 Task: Add a timeline in the project ToughWorks for the epic 'Microservices architecture implementation' from 2024/06/26 to 2025/07/25.
Action: Mouse moved to (192, 398)
Screenshot: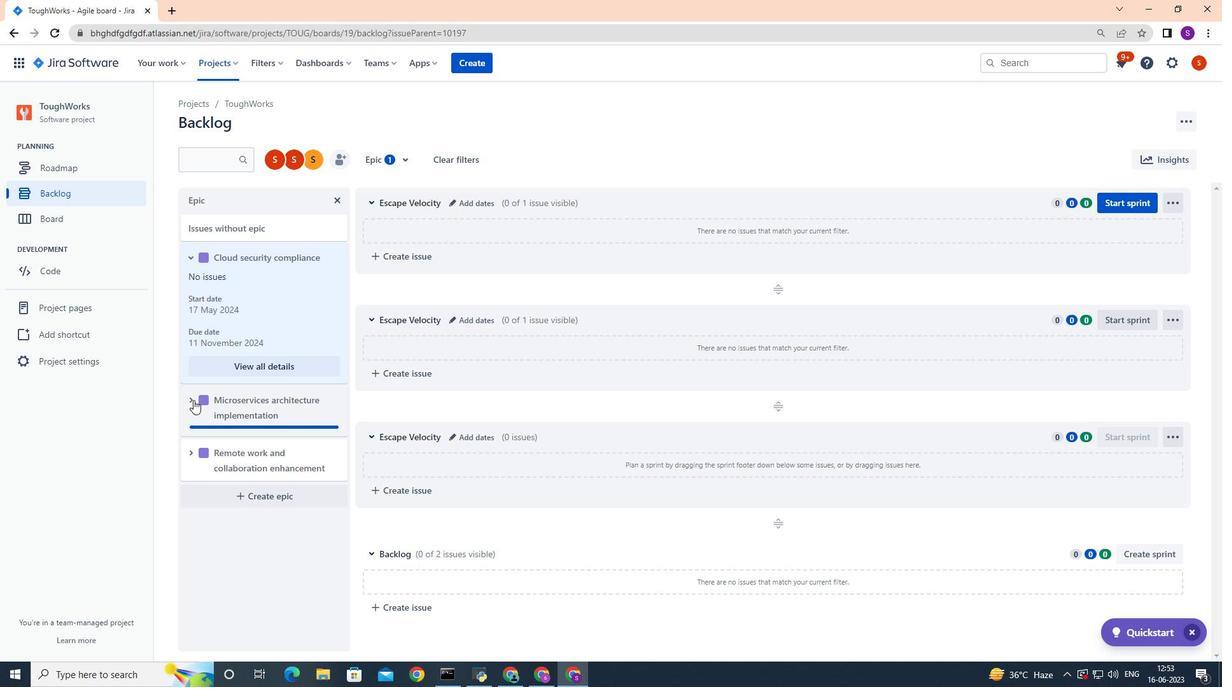
Action: Mouse pressed left at (192, 398)
Screenshot: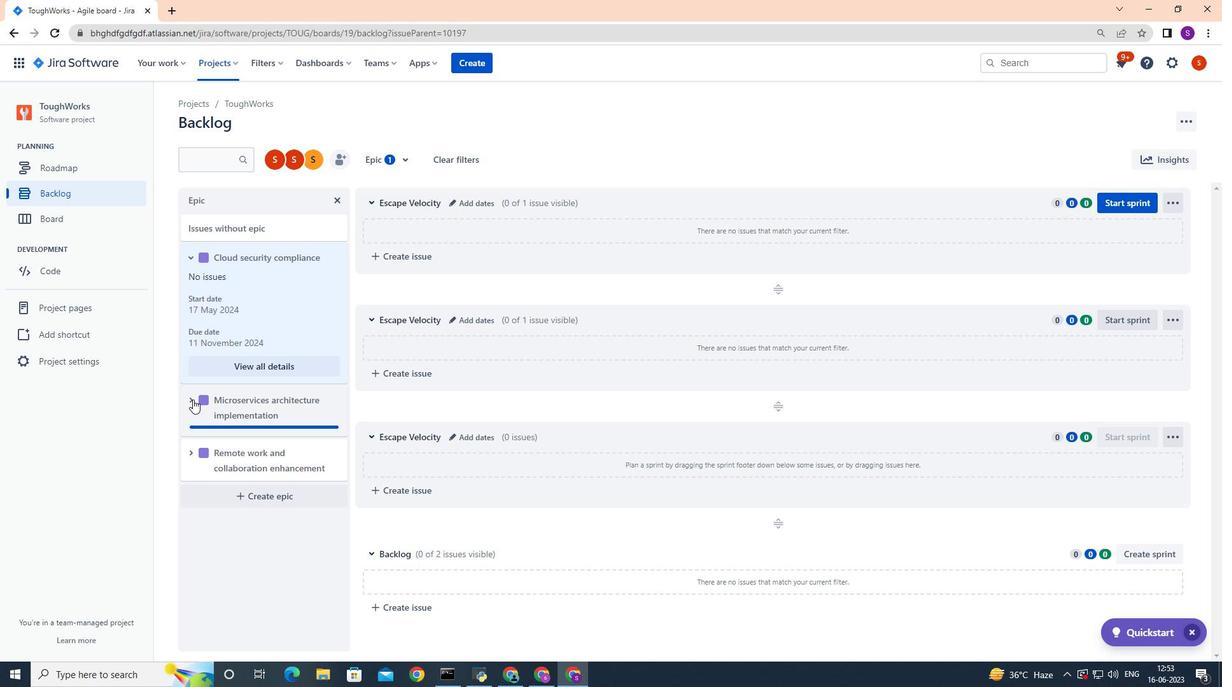 
Action: Mouse moved to (251, 511)
Screenshot: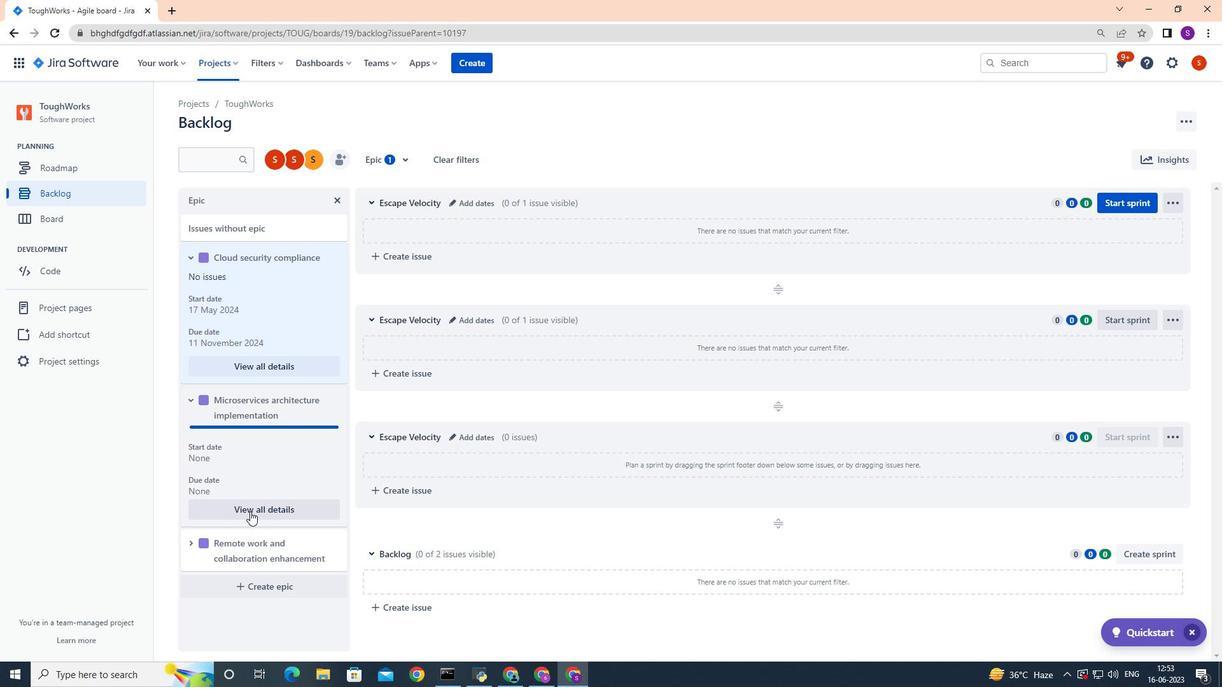
Action: Mouse pressed left at (251, 511)
Screenshot: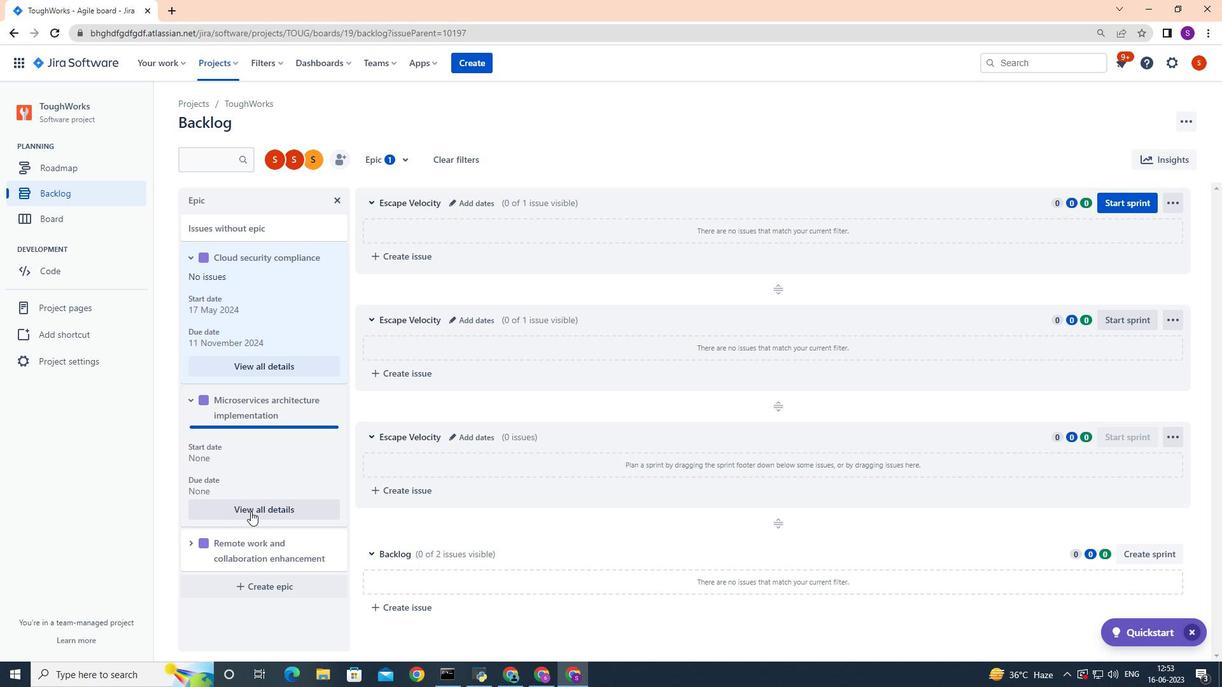 
Action: Mouse moved to (1194, 446)
Screenshot: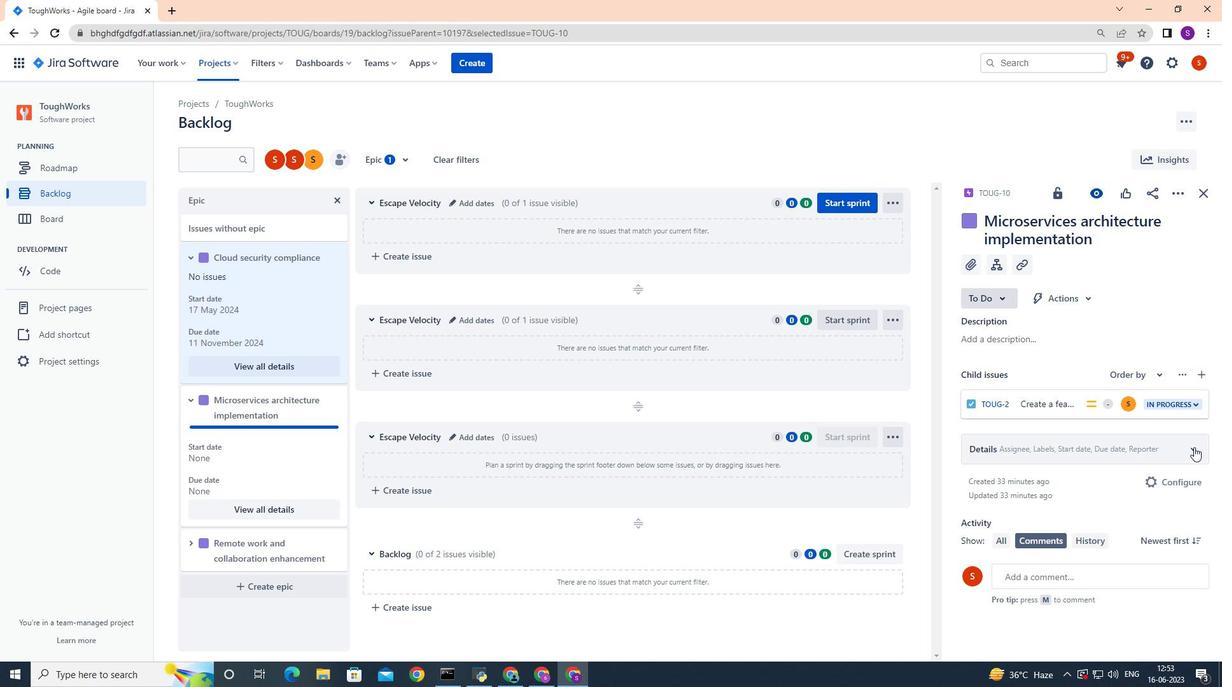 
Action: Mouse pressed left at (1194, 446)
Screenshot: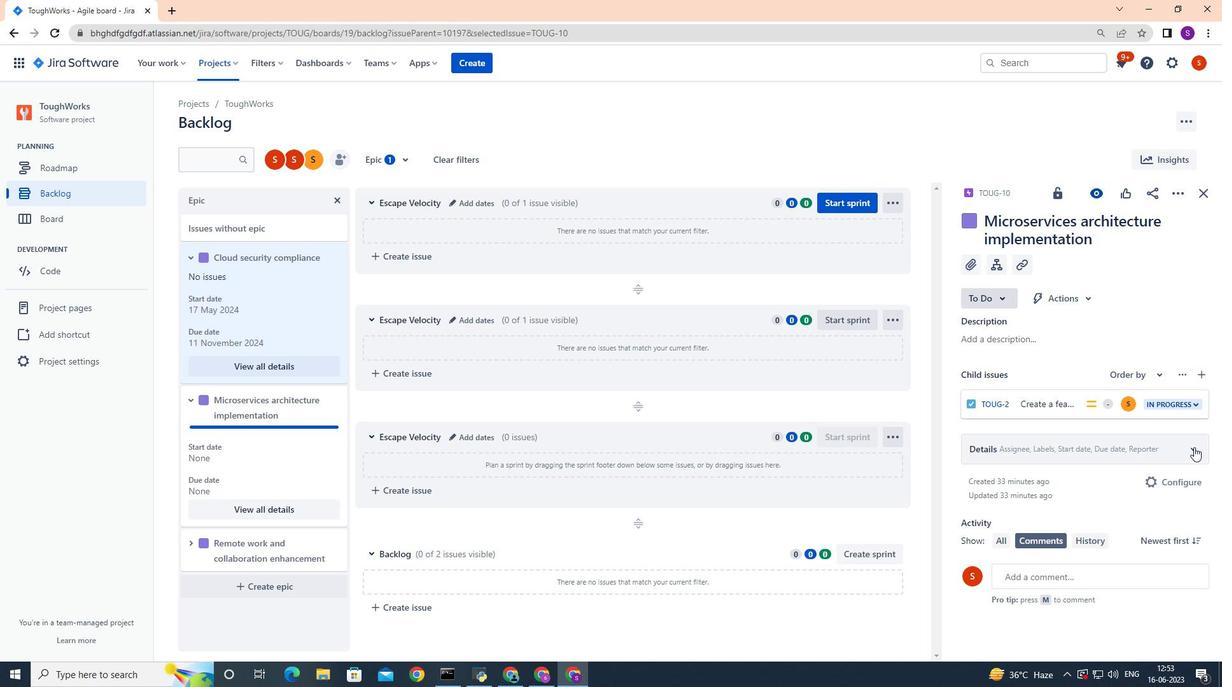 
Action: Mouse moved to (1074, 551)
Screenshot: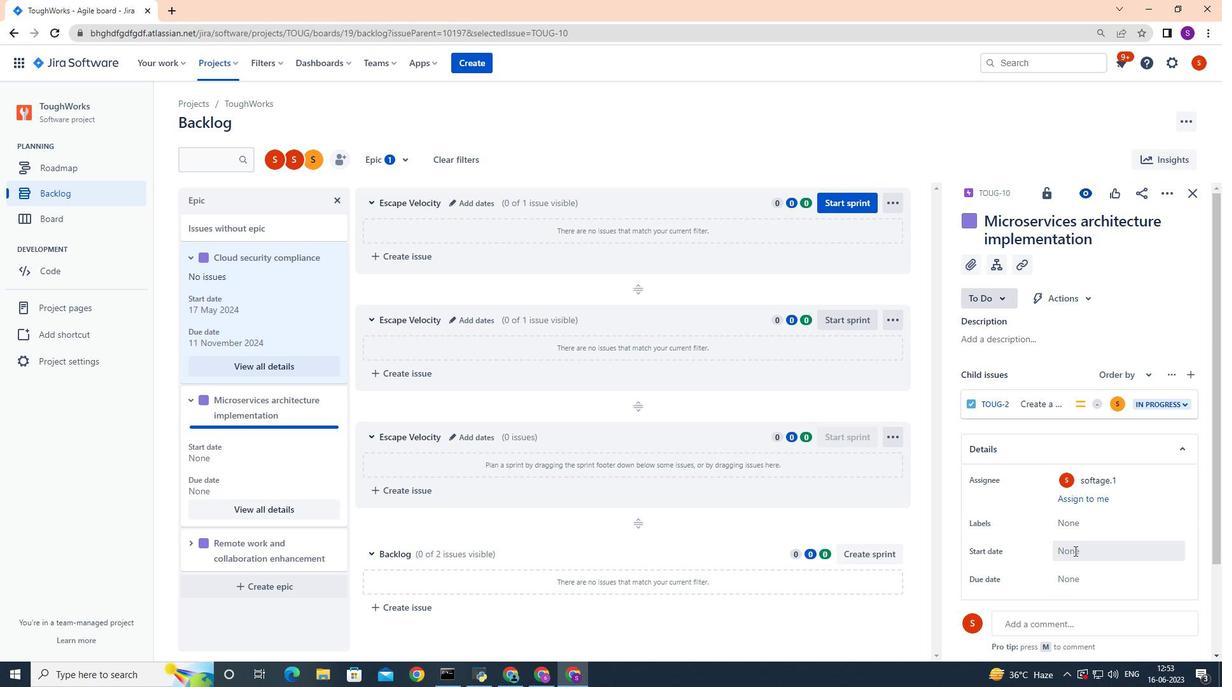 
Action: Mouse pressed left at (1074, 551)
Screenshot: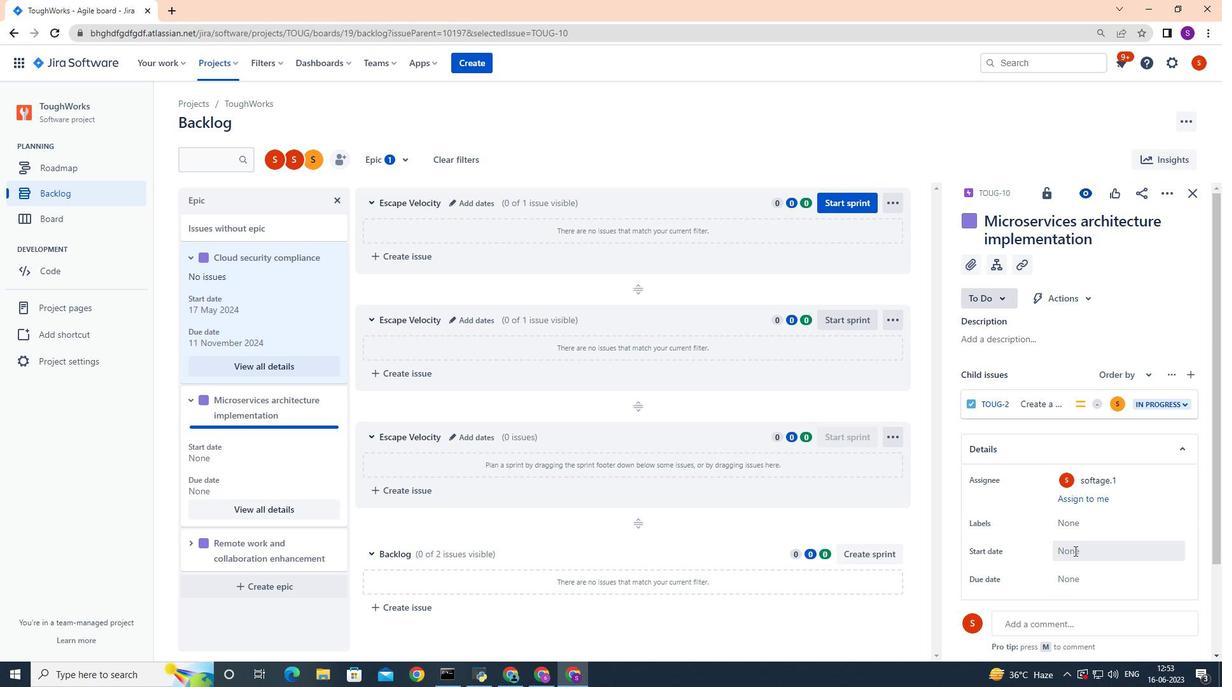 
Action: Mouse moved to (1195, 362)
Screenshot: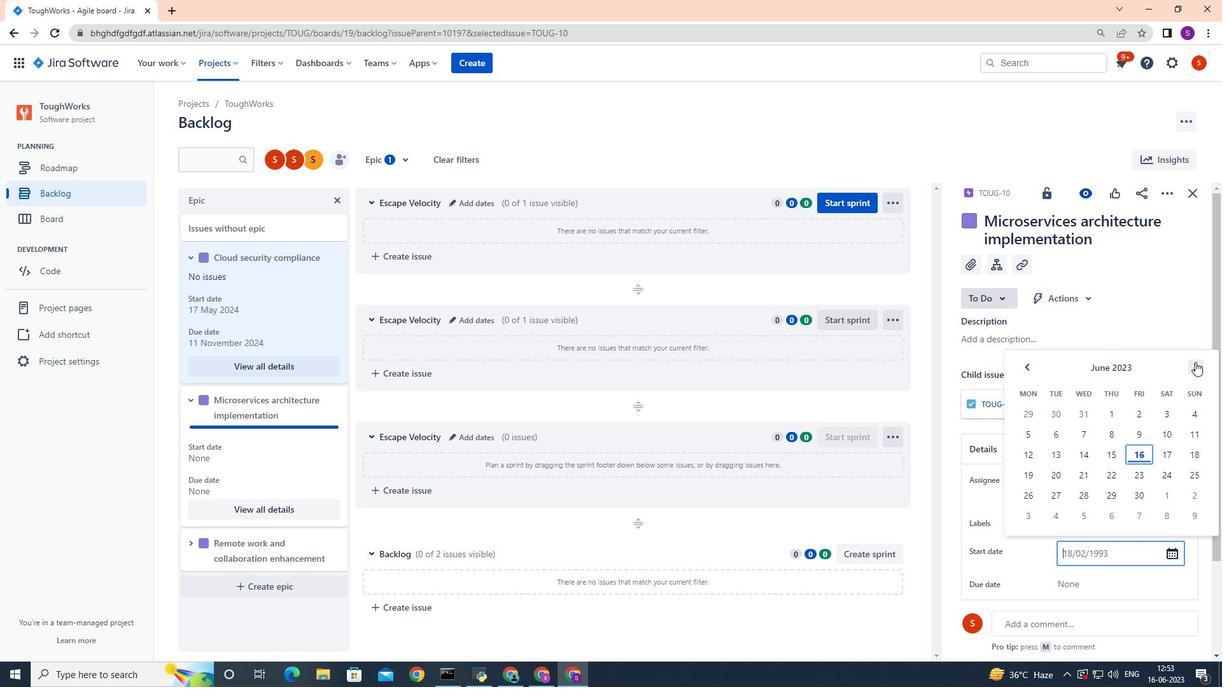 
Action: Mouse pressed left at (1195, 362)
Screenshot: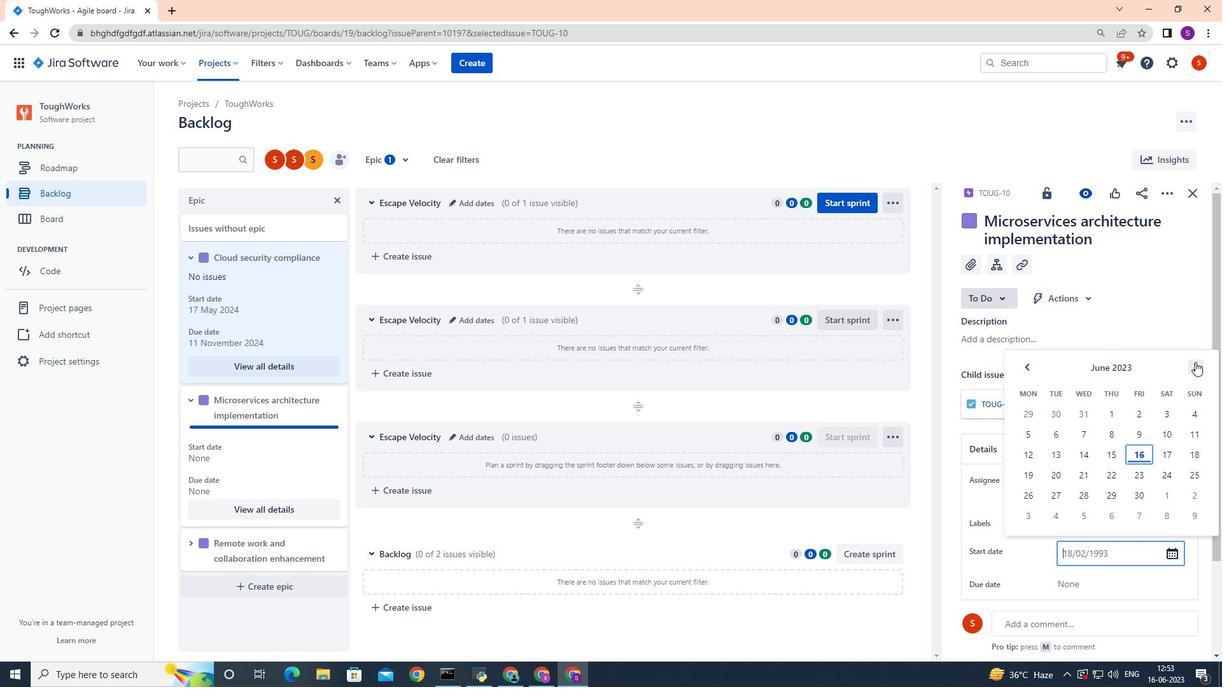 
Action: Mouse pressed left at (1195, 362)
Screenshot: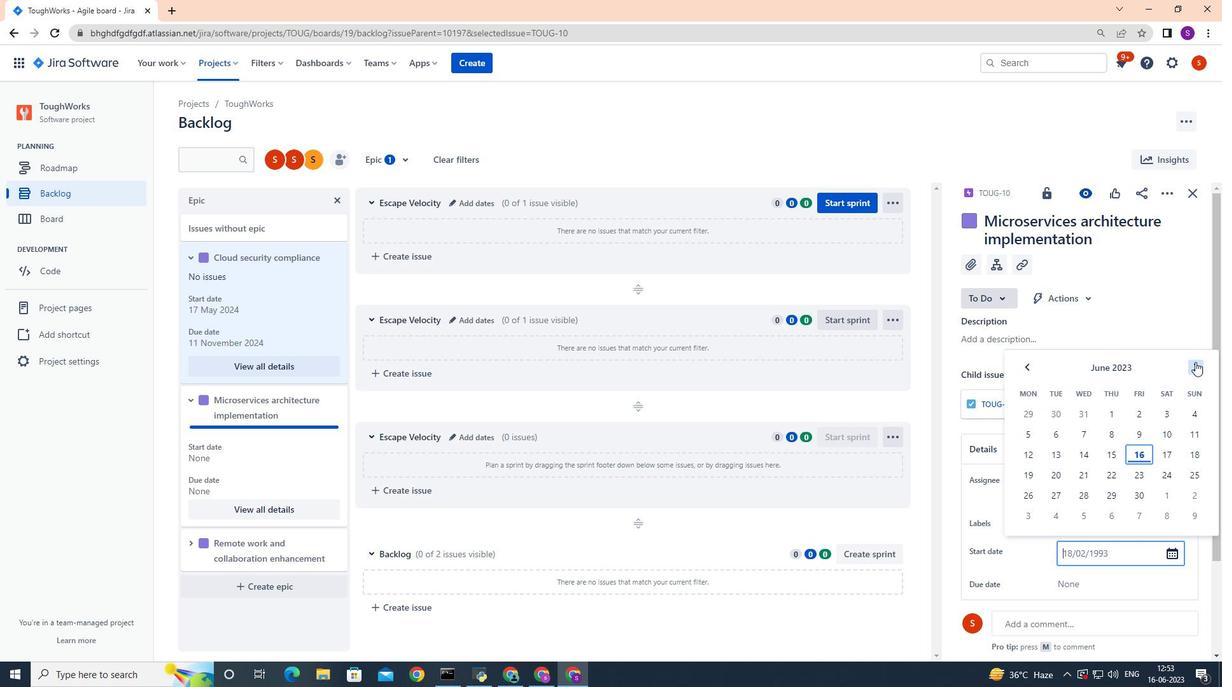 
Action: Mouse pressed left at (1195, 362)
Screenshot: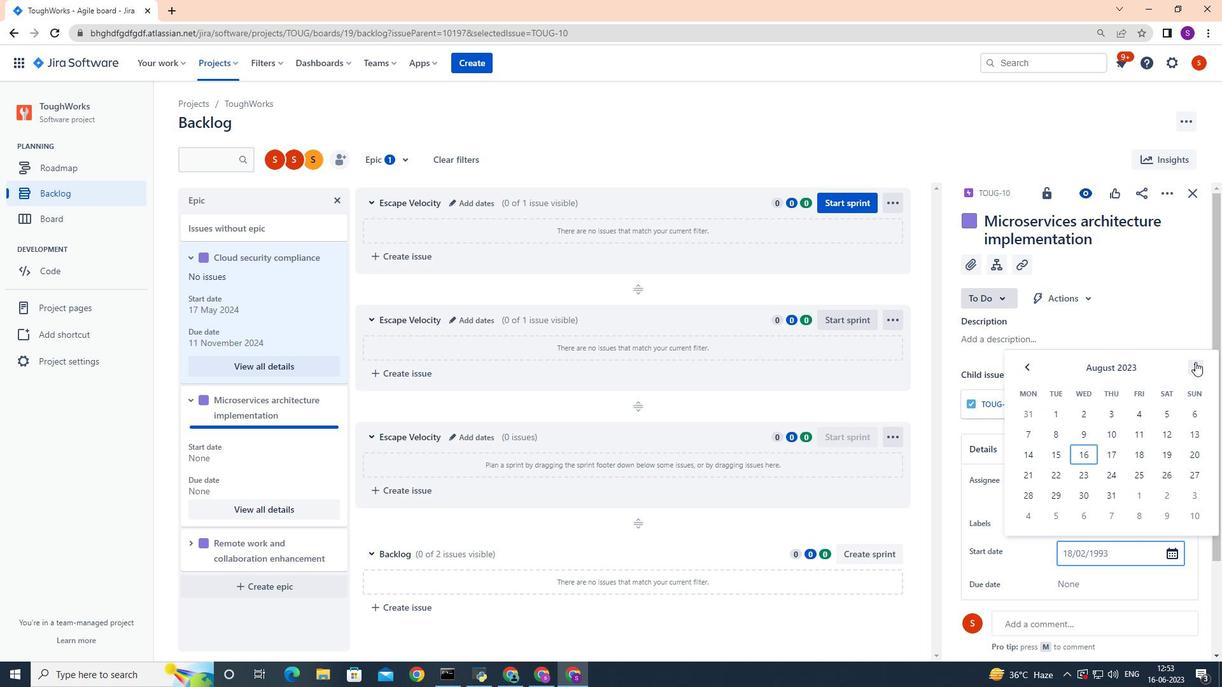 
Action: Mouse moved to (1195, 362)
Screenshot: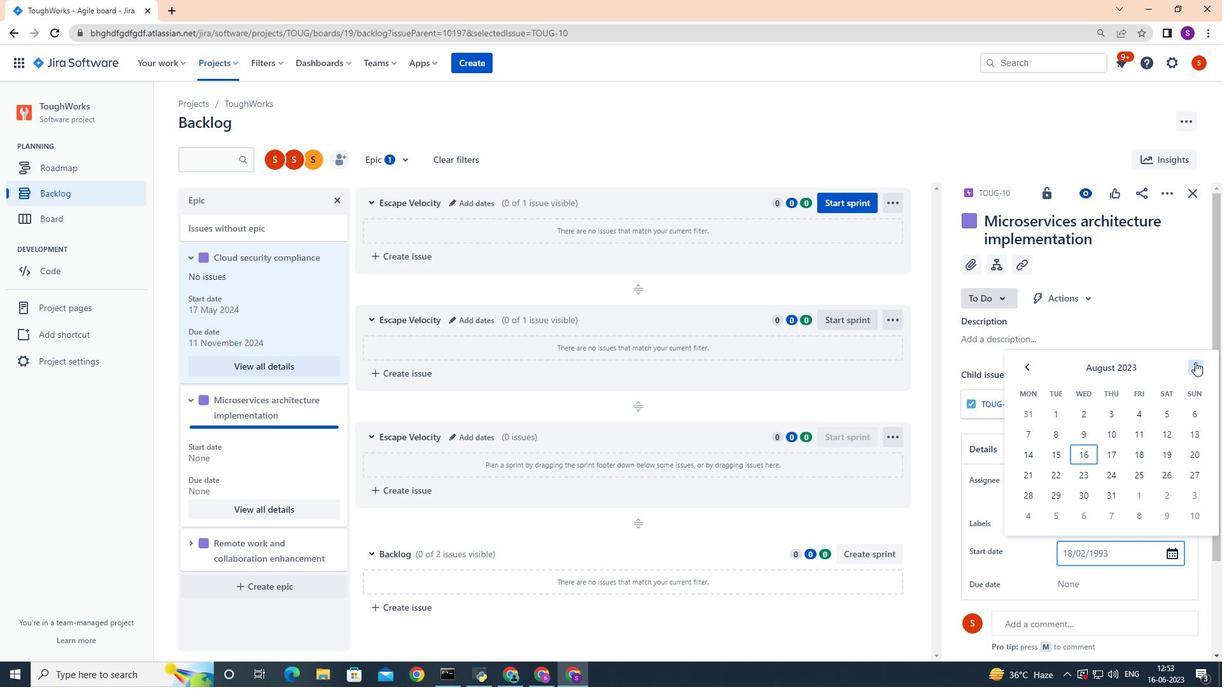 
Action: Mouse pressed left at (1195, 362)
Screenshot: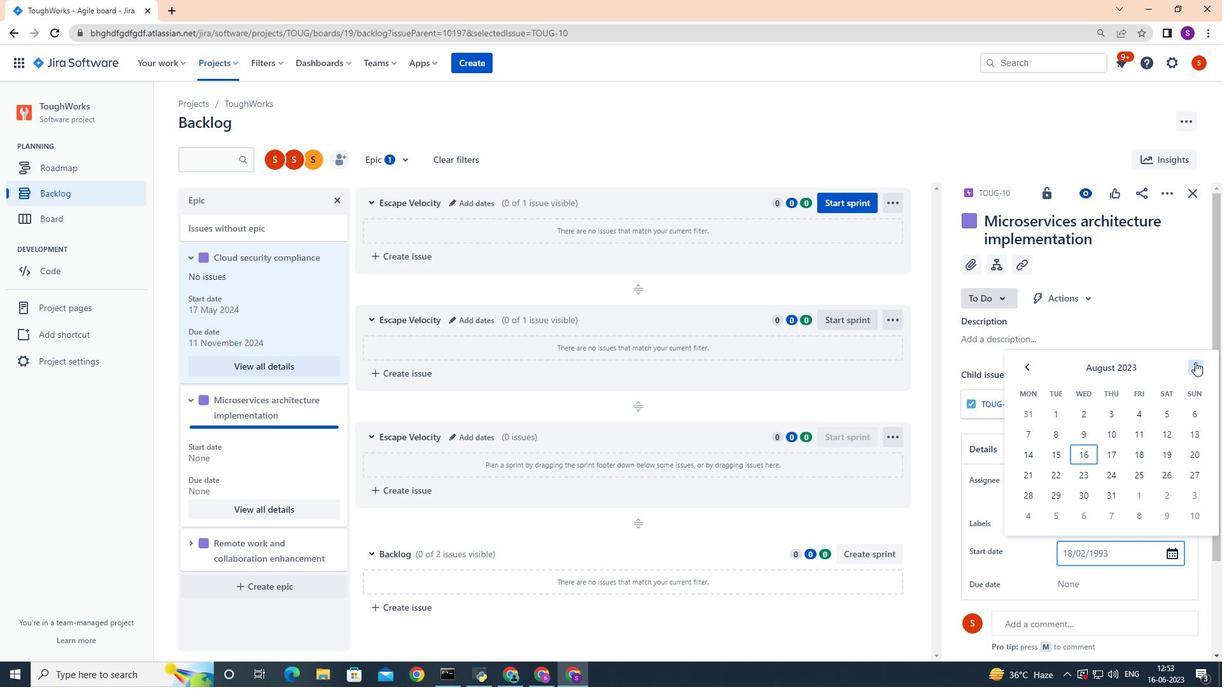 
Action: Mouse moved to (1194, 362)
Screenshot: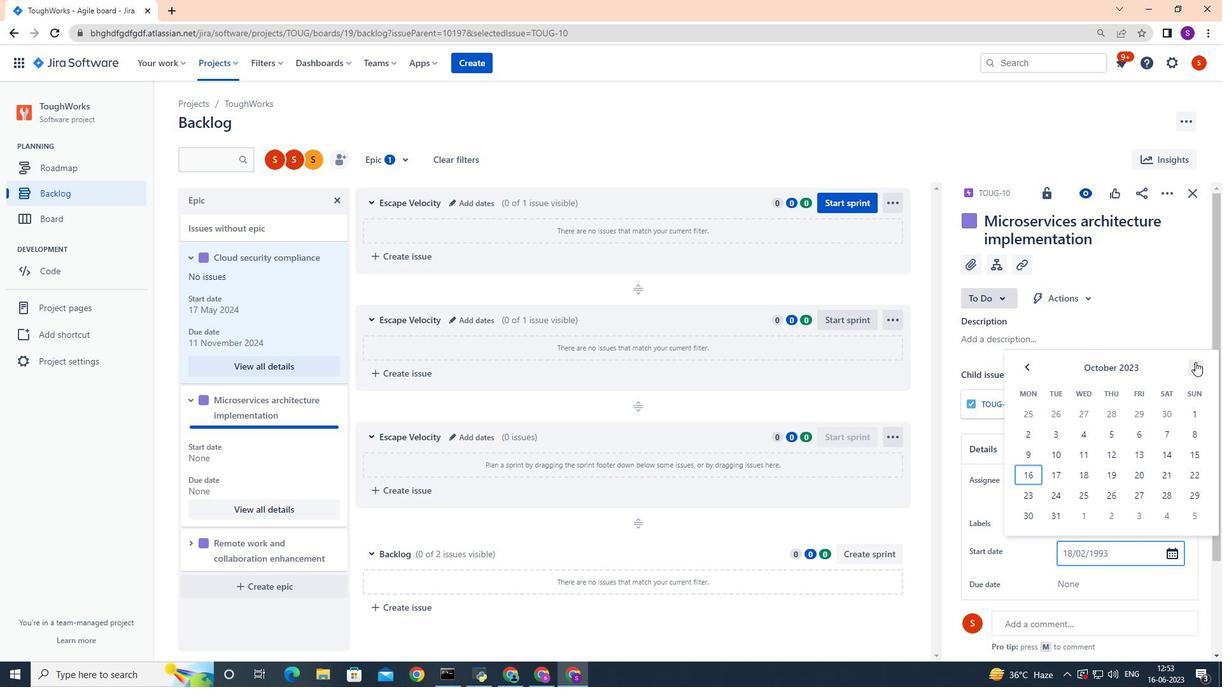 
Action: Mouse pressed left at (1194, 362)
Screenshot: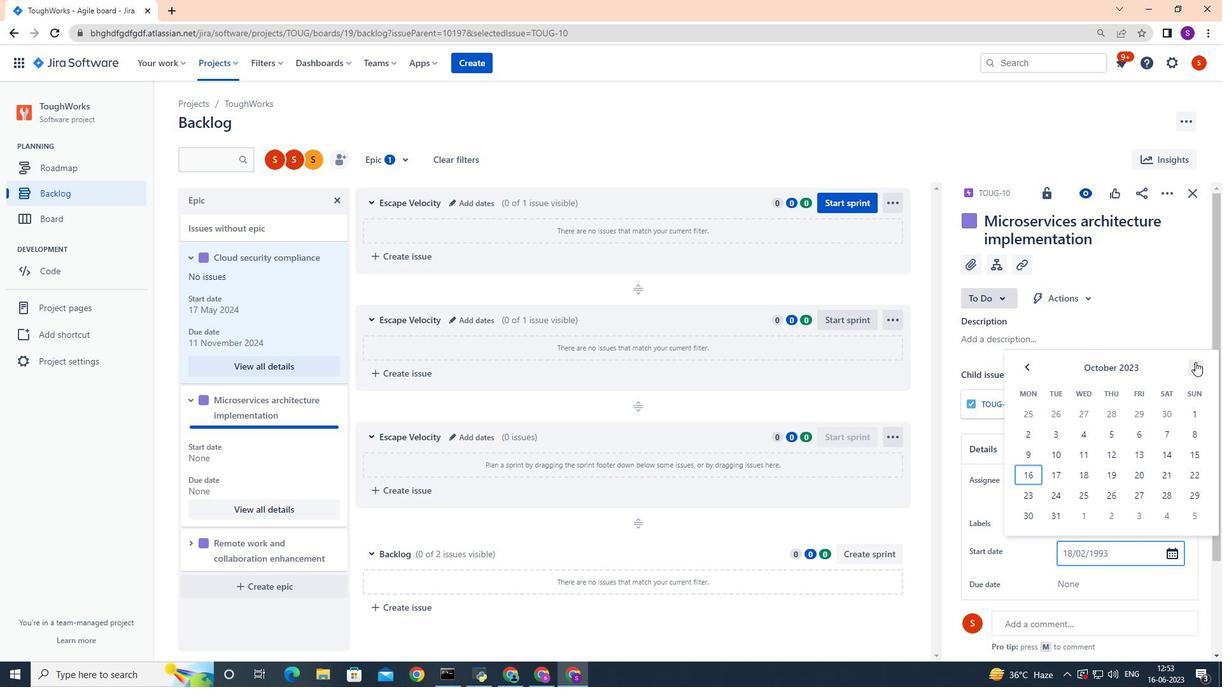 
Action: Mouse pressed left at (1194, 362)
Screenshot: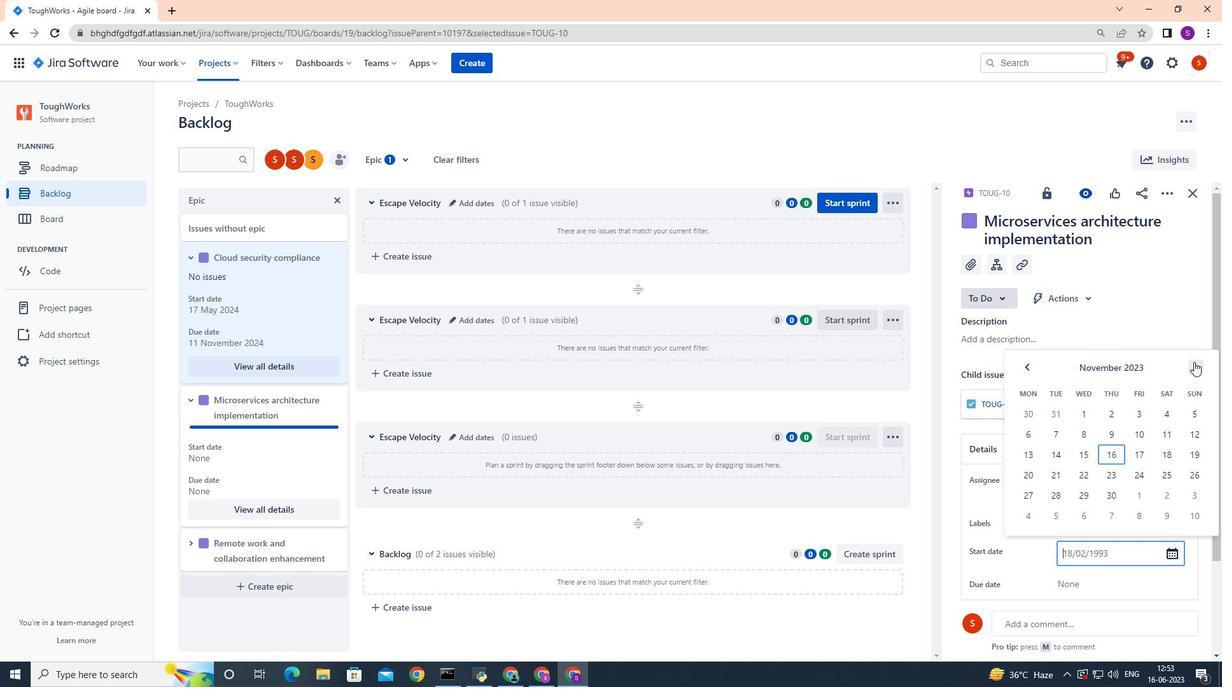 
Action: Mouse pressed left at (1194, 362)
Screenshot: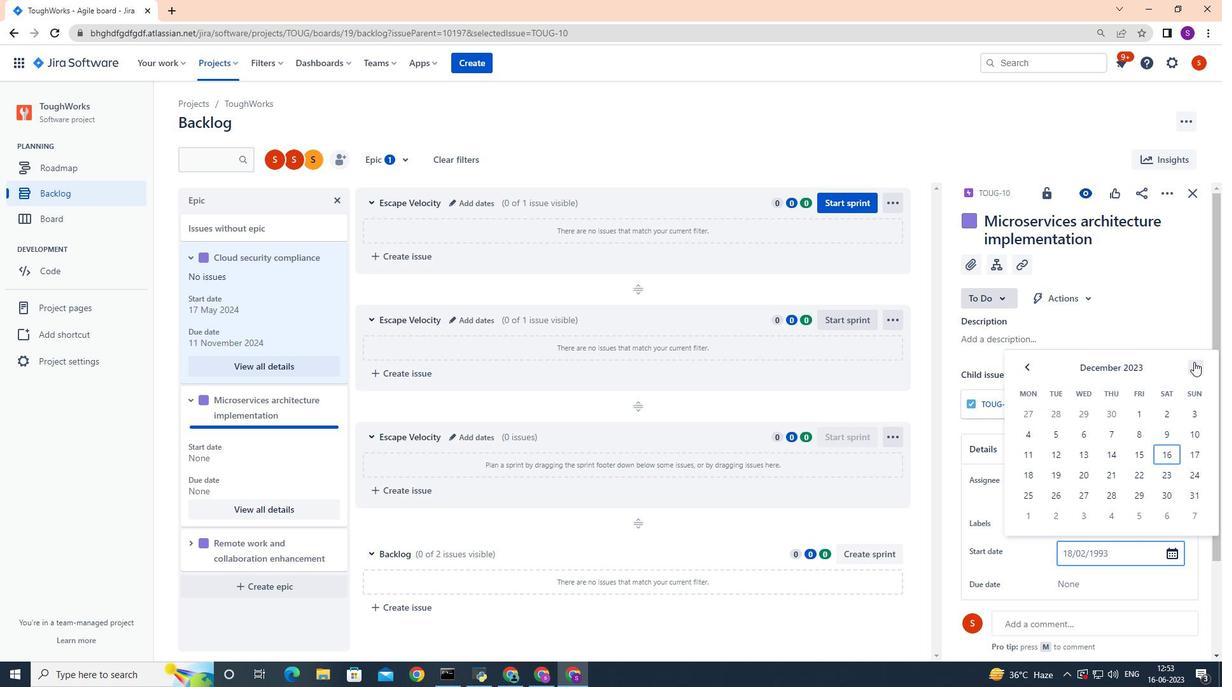 
Action: Mouse moved to (1194, 362)
Screenshot: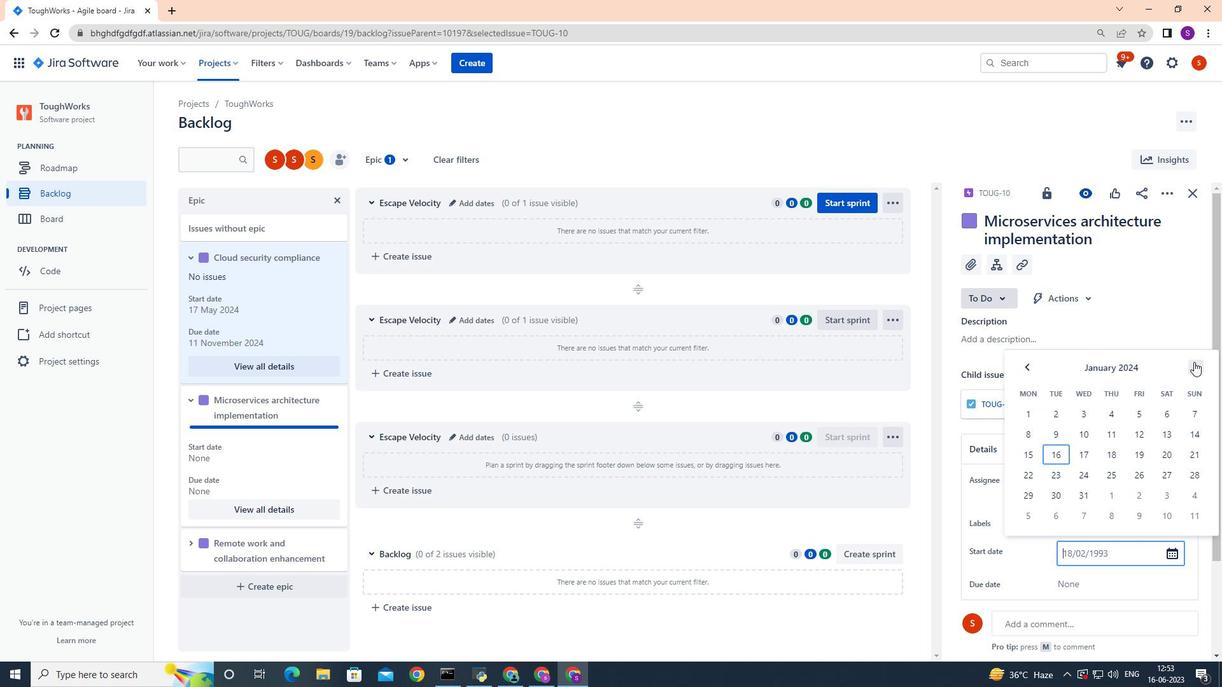 
Action: Mouse pressed left at (1194, 362)
Screenshot: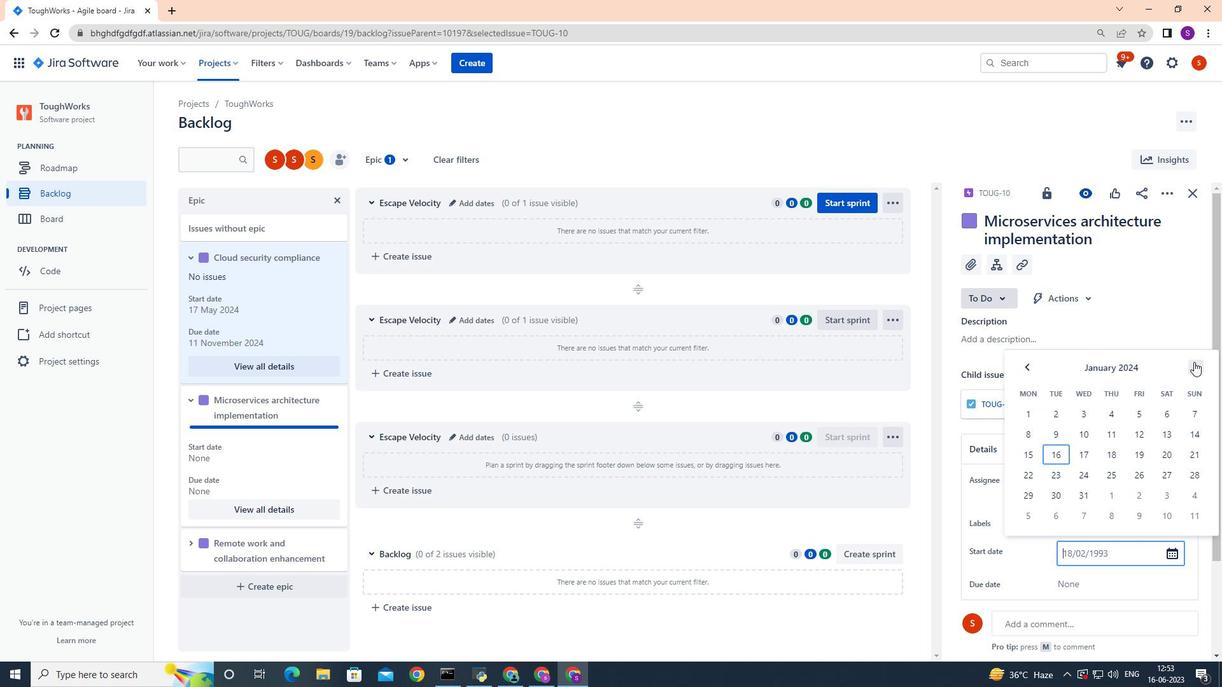
Action: Mouse pressed left at (1194, 362)
Screenshot: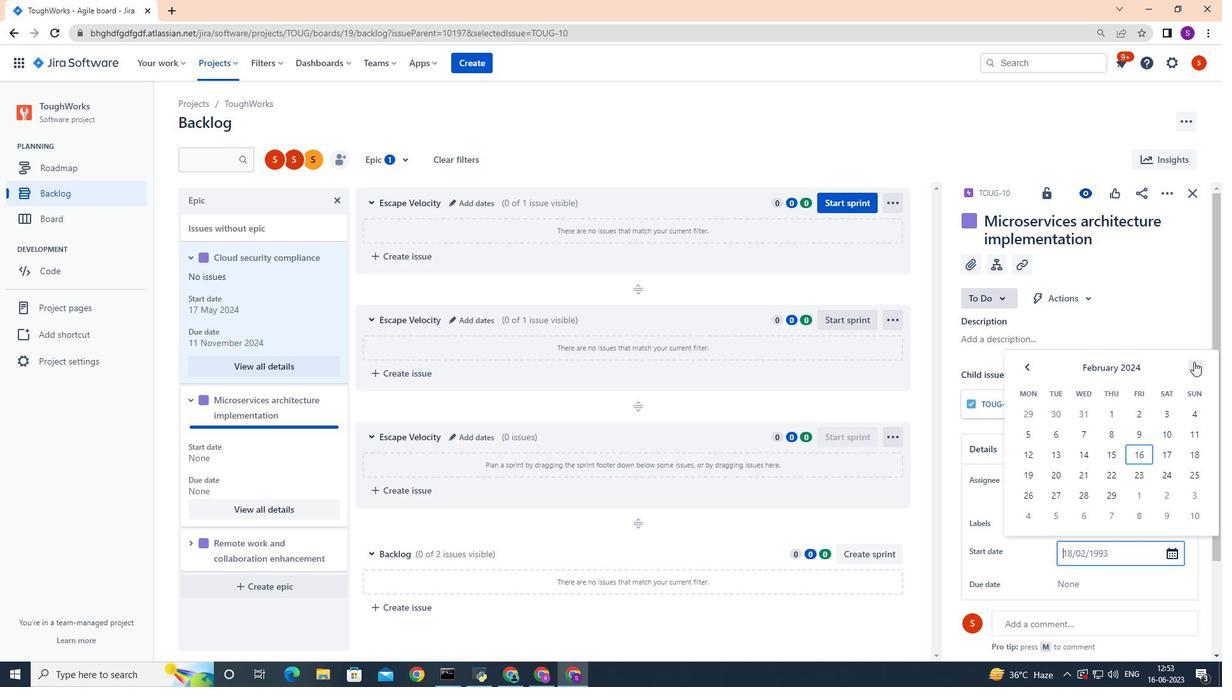 
Action: Mouse moved to (1194, 362)
Screenshot: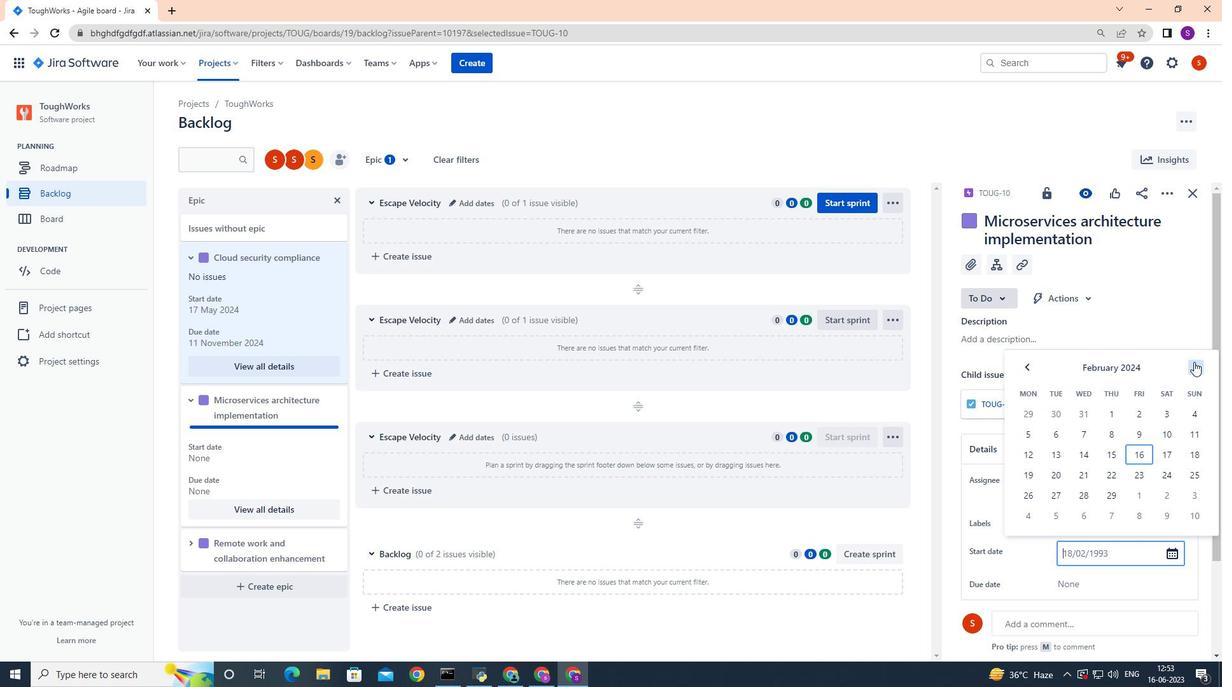 
Action: Mouse pressed left at (1194, 362)
Screenshot: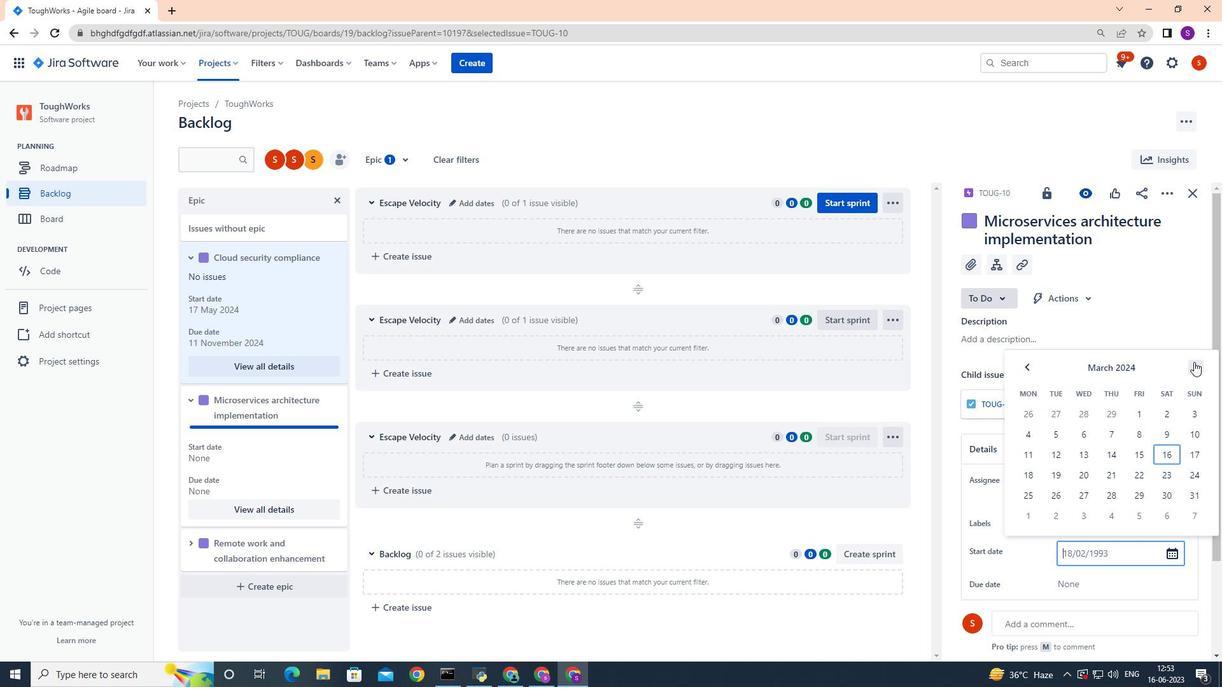 
Action: Mouse moved to (1192, 362)
Screenshot: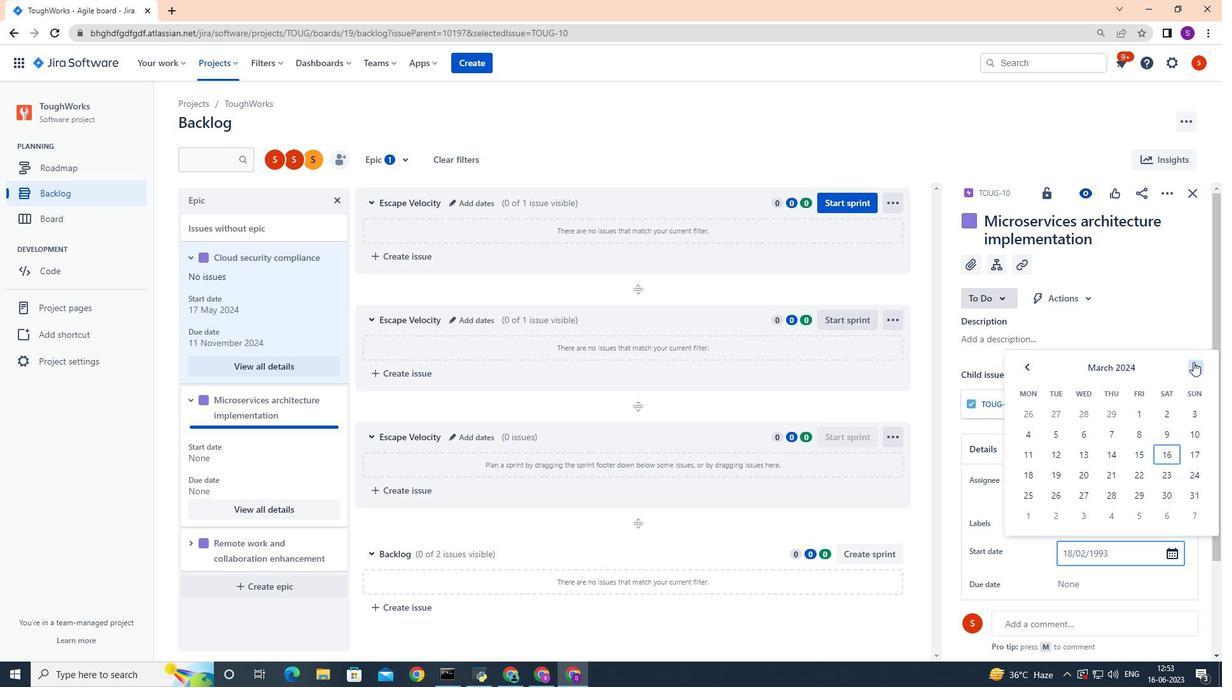
Action: Mouse pressed left at (1192, 362)
Screenshot: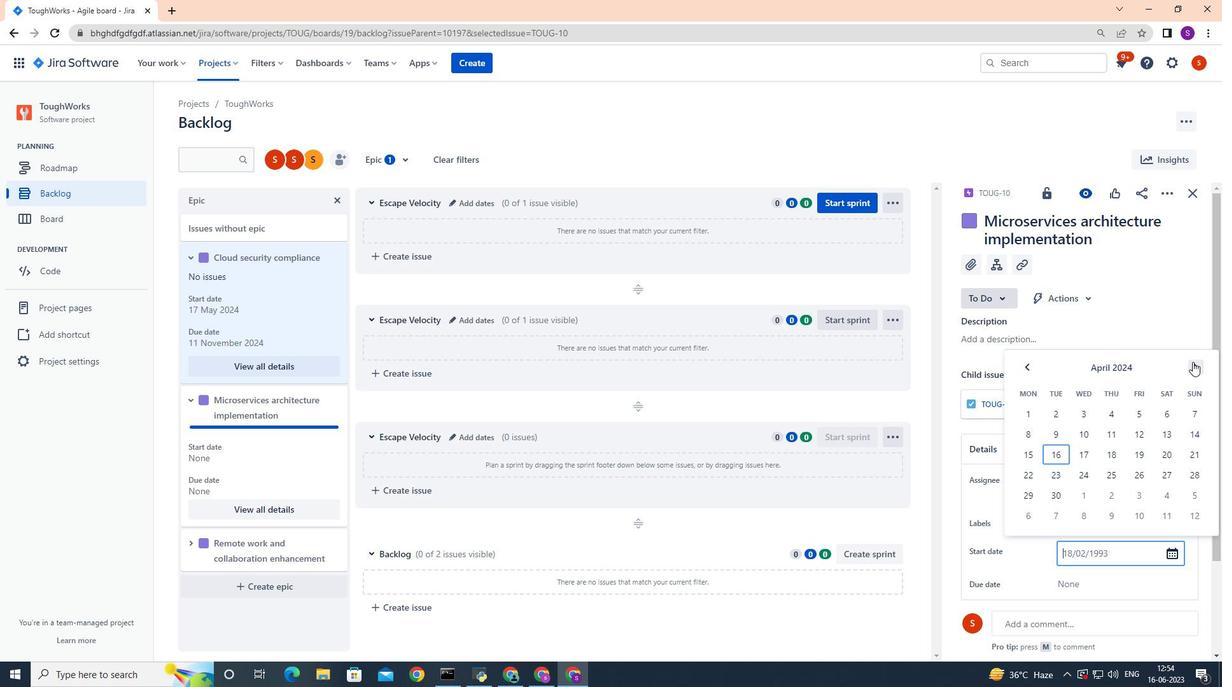 
Action: Mouse pressed left at (1192, 362)
Screenshot: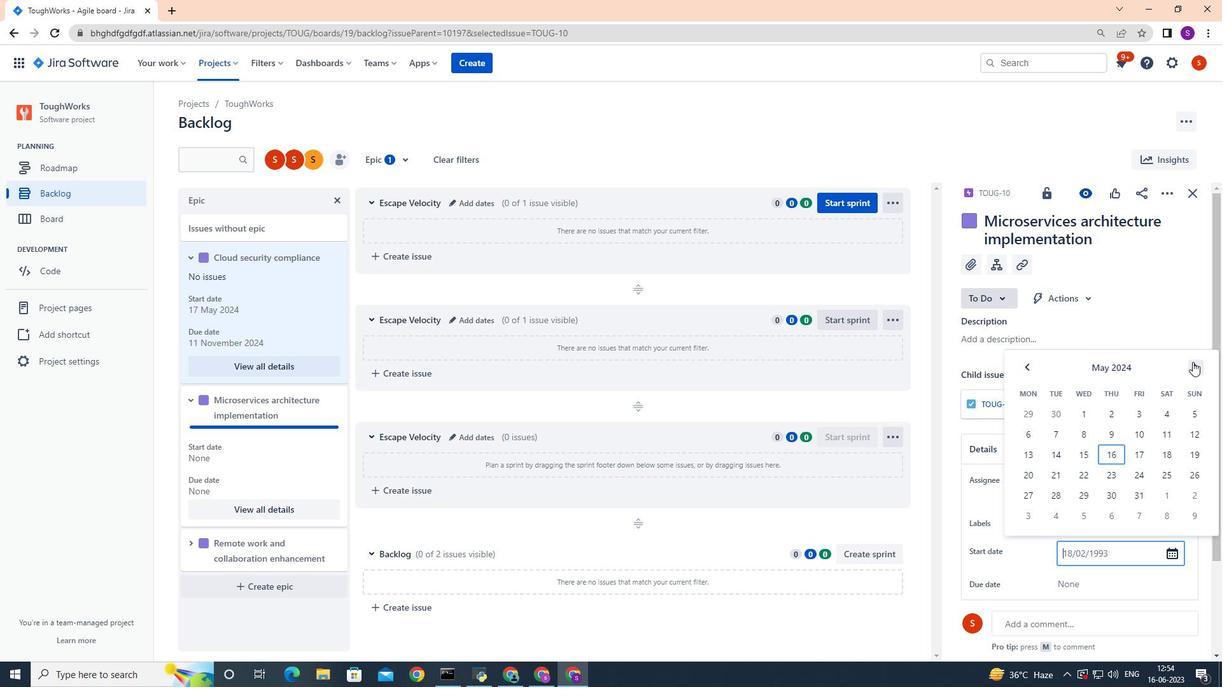 
Action: Mouse moved to (1080, 492)
Screenshot: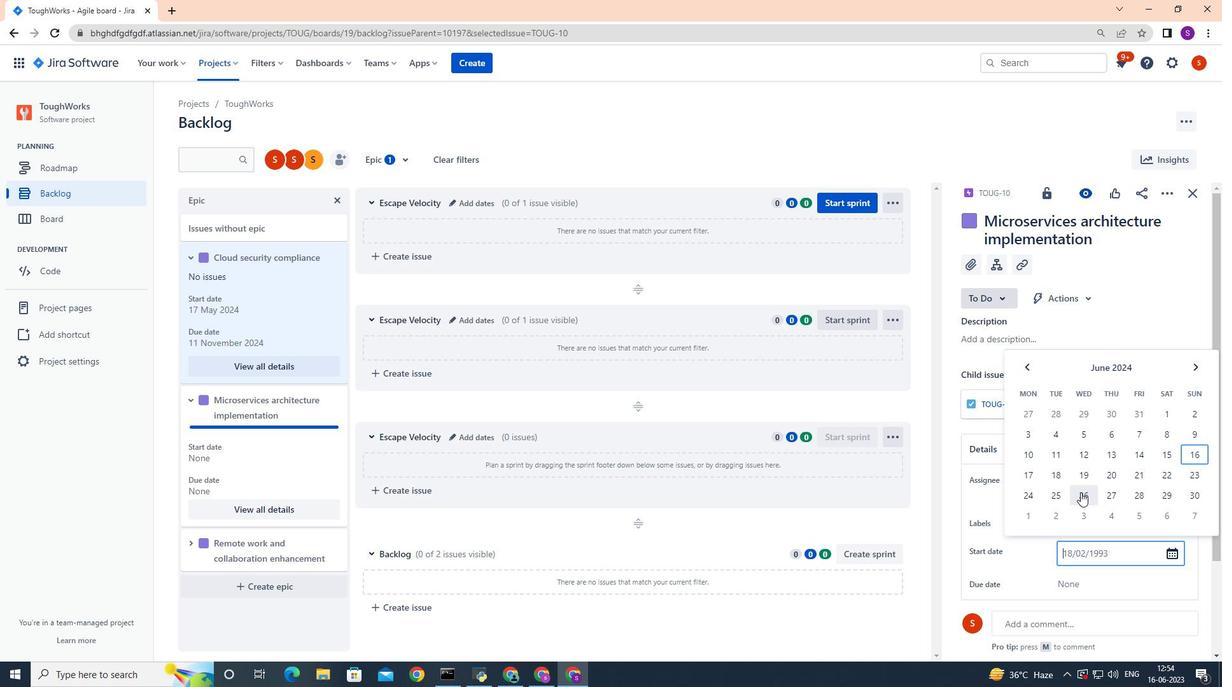 
Action: Mouse pressed left at (1080, 492)
Screenshot: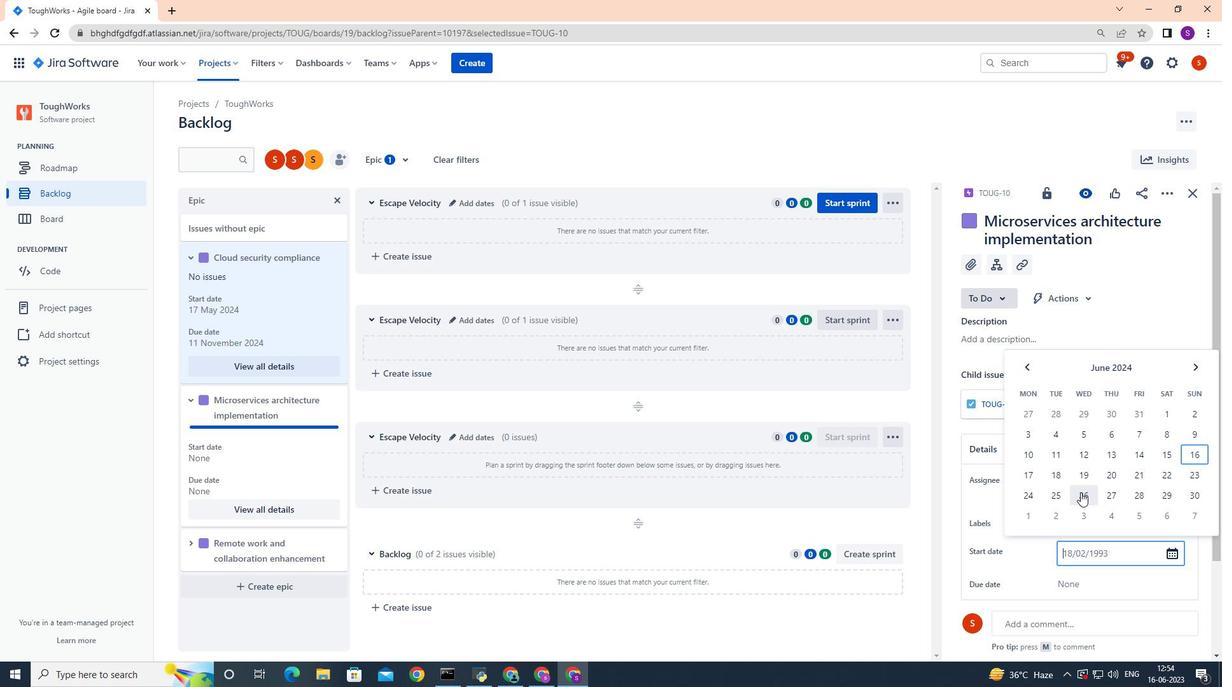 
Action: Mouse moved to (1115, 581)
Screenshot: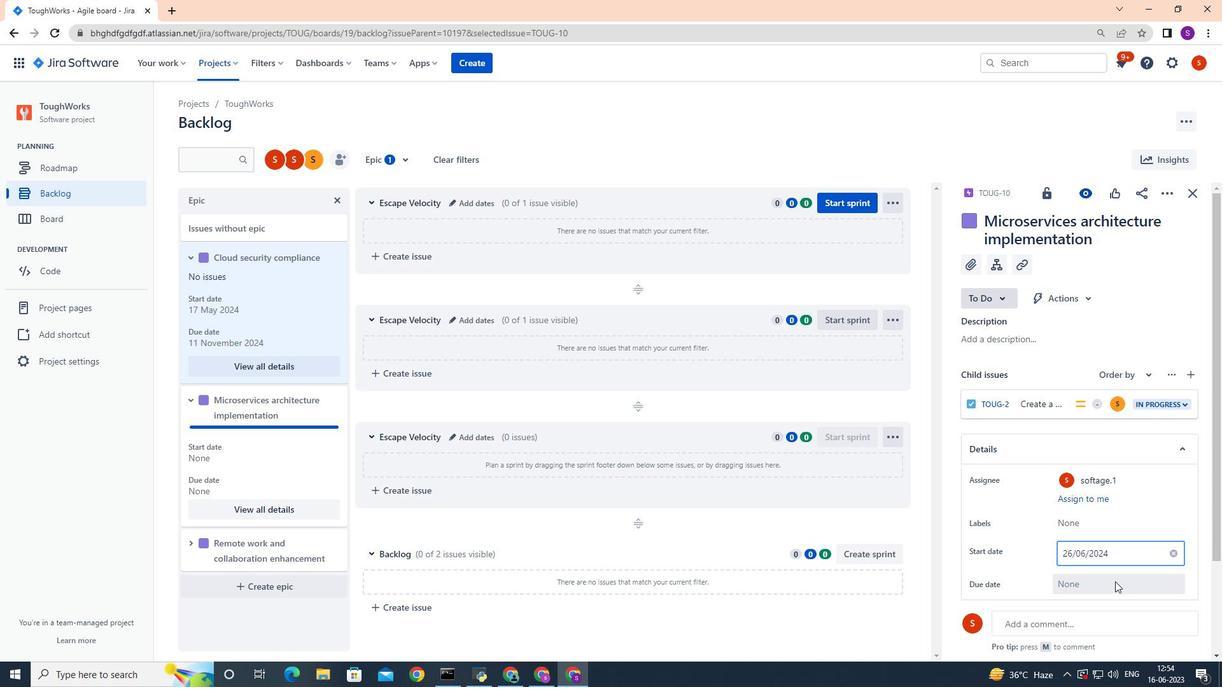
Action: Mouse pressed left at (1115, 581)
Screenshot: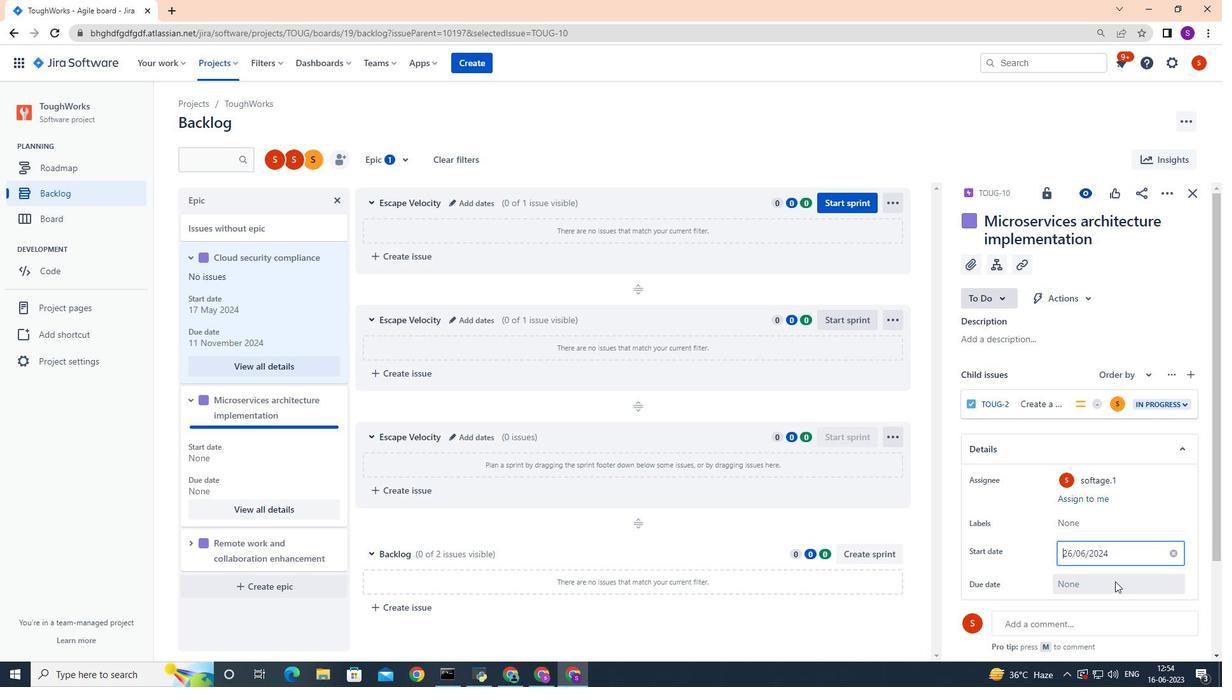 
Action: Mouse moved to (1193, 399)
Screenshot: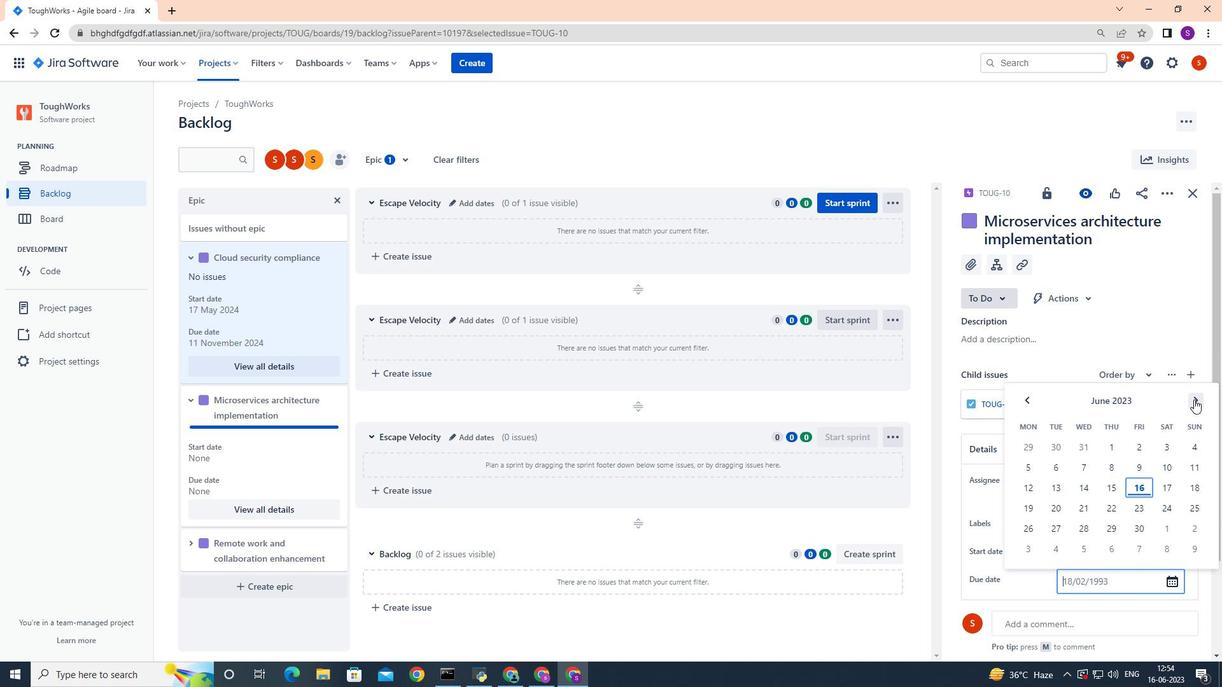 
Action: Mouse pressed left at (1193, 399)
Screenshot: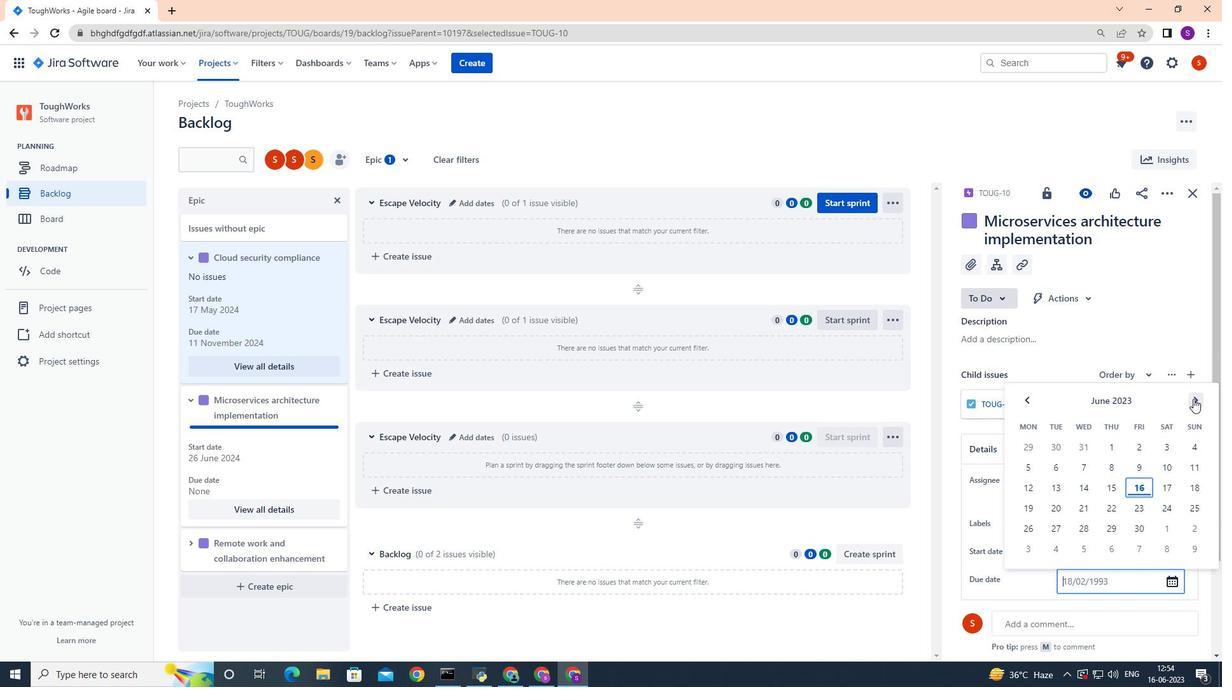 
Action: Mouse moved to (1193, 399)
Screenshot: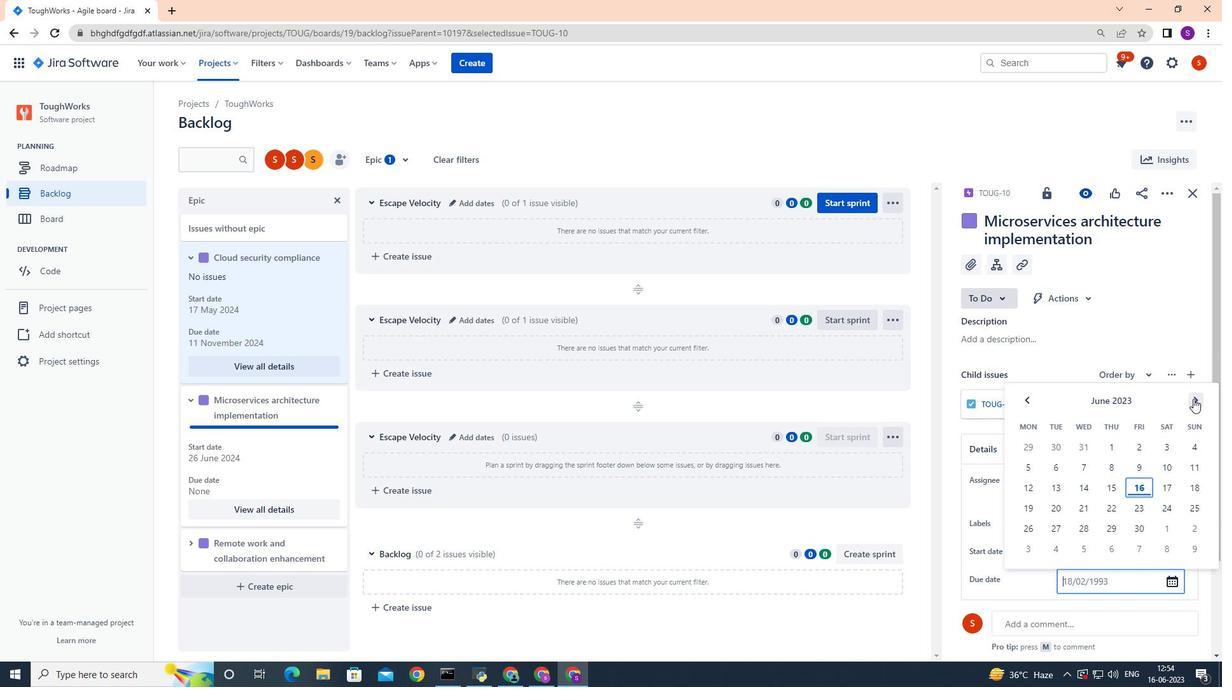 
Action: Mouse pressed left at (1193, 399)
Screenshot: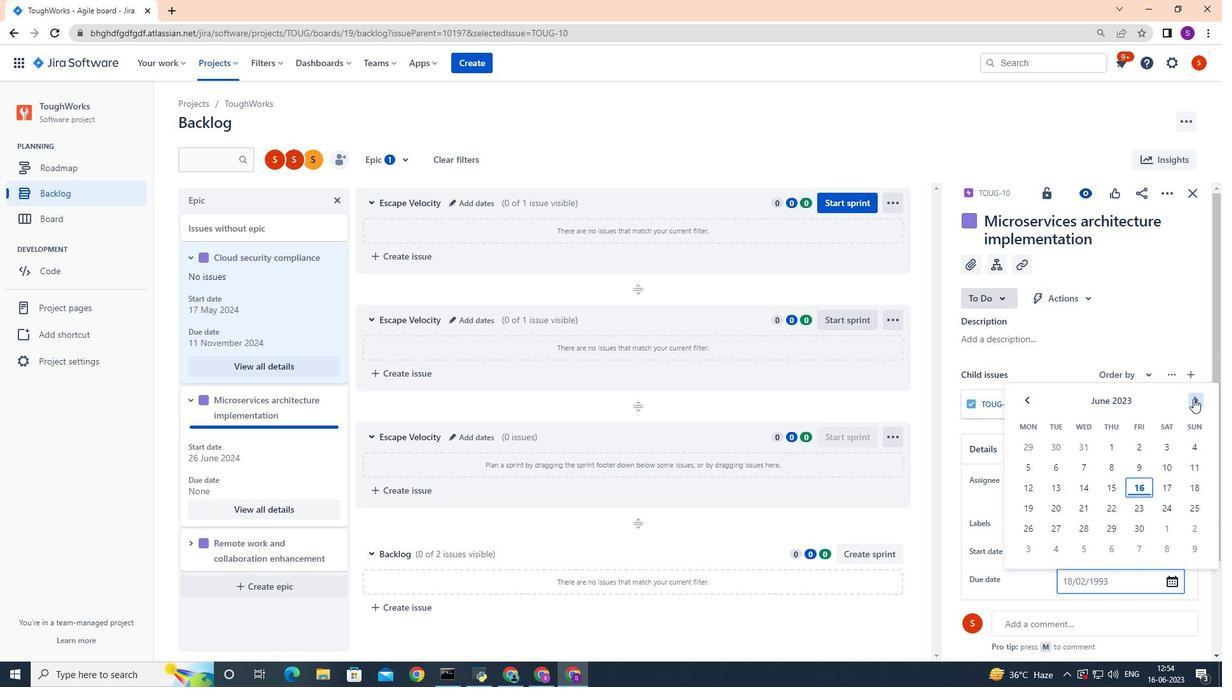 
Action: Mouse pressed left at (1193, 399)
Screenshot: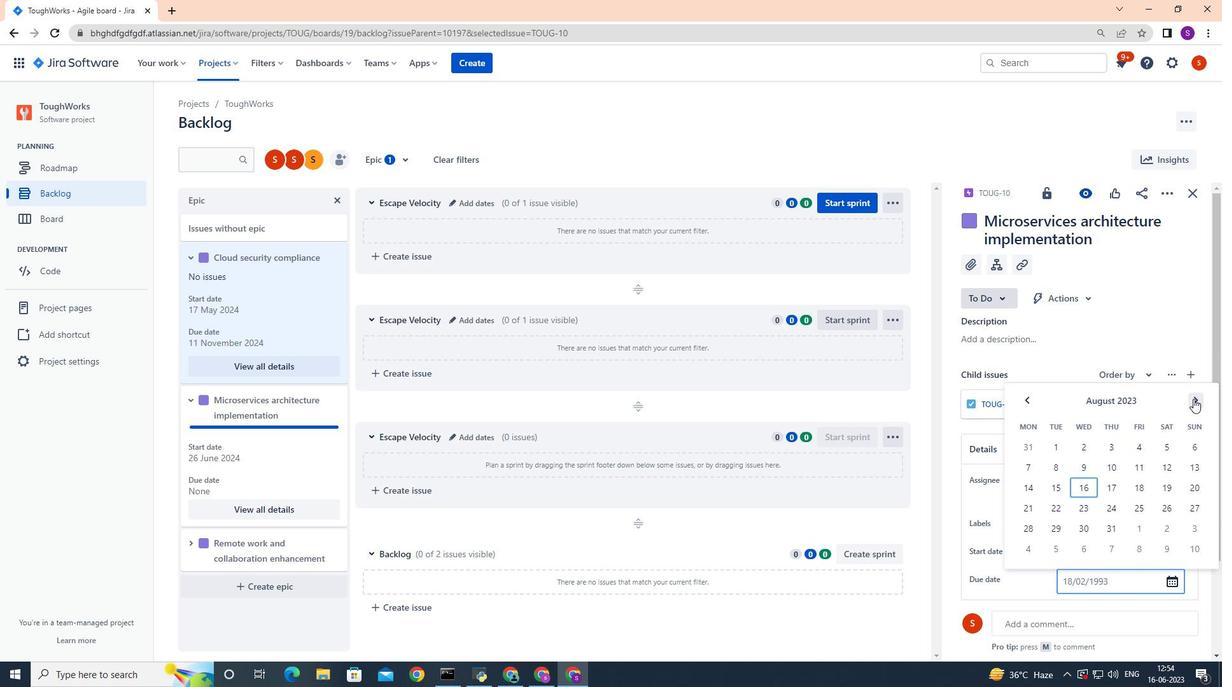 
Action: Mouse pressed left at (1193, 399)
Screenshot: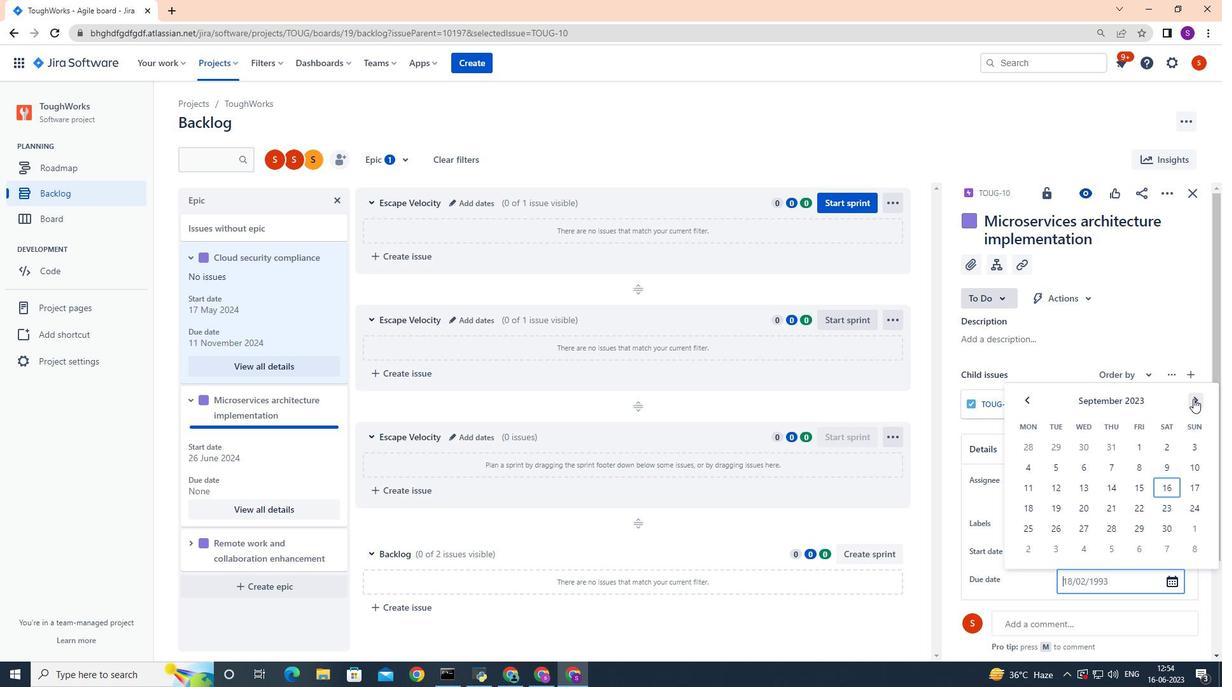 
Action: Mouse pressed left at (1193, 399)
Screenshot: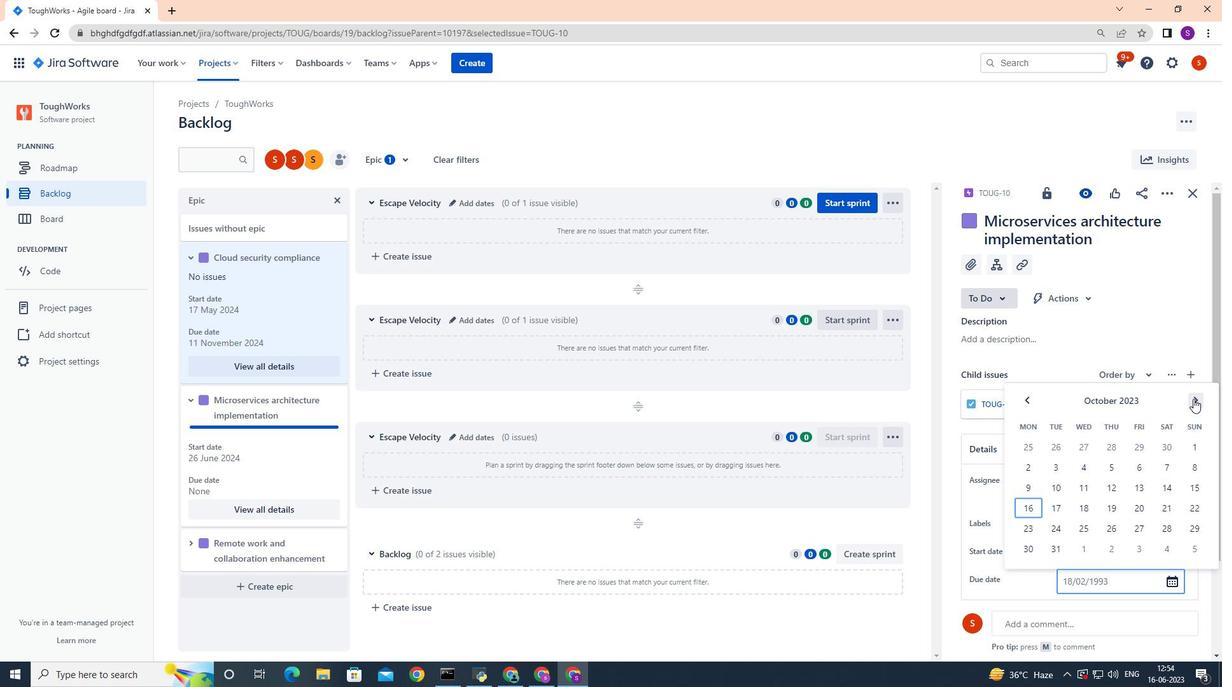 
Action: Mouse pressed left at (1193, 399)
Screenshot: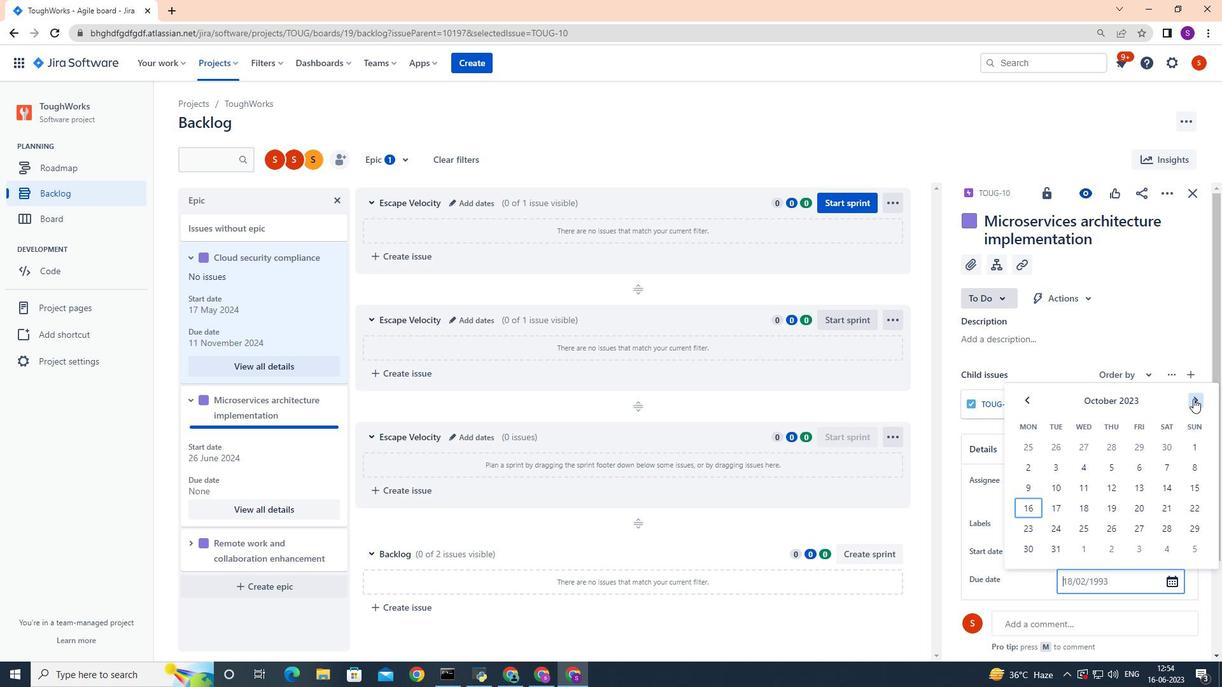 
Action: Mouse pressed left at (1193, 399)
Screenshot: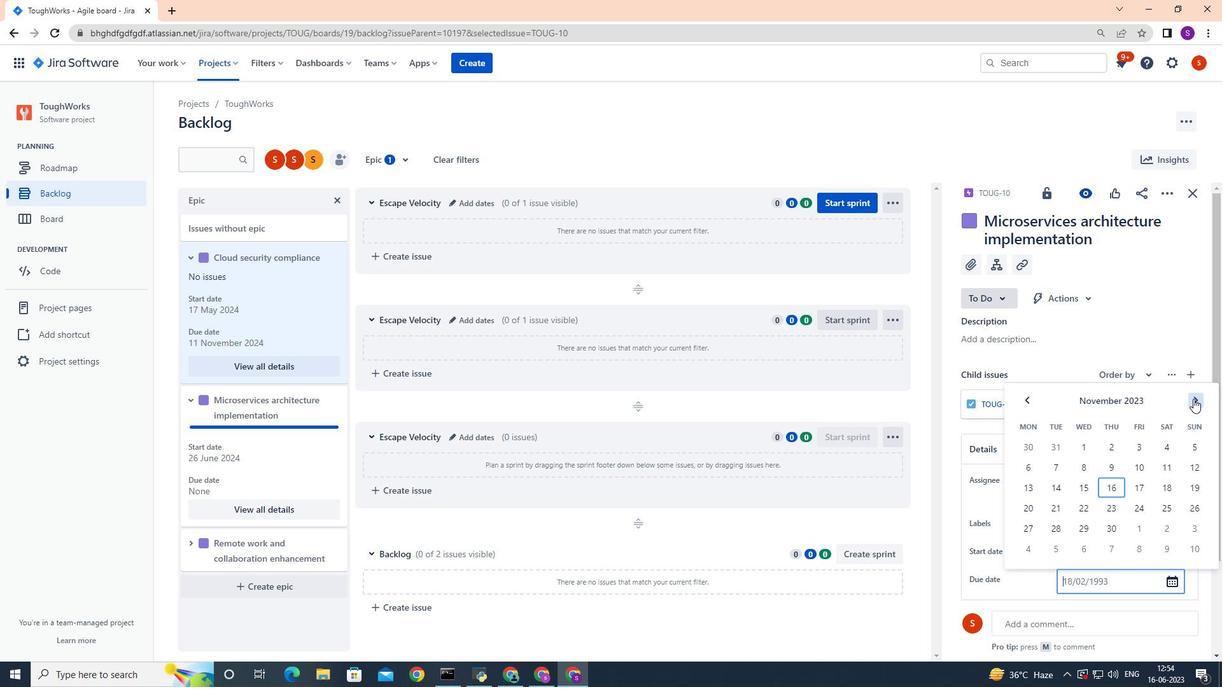 
Action: Mouse pressed left at (1193, 399)
Screenshot: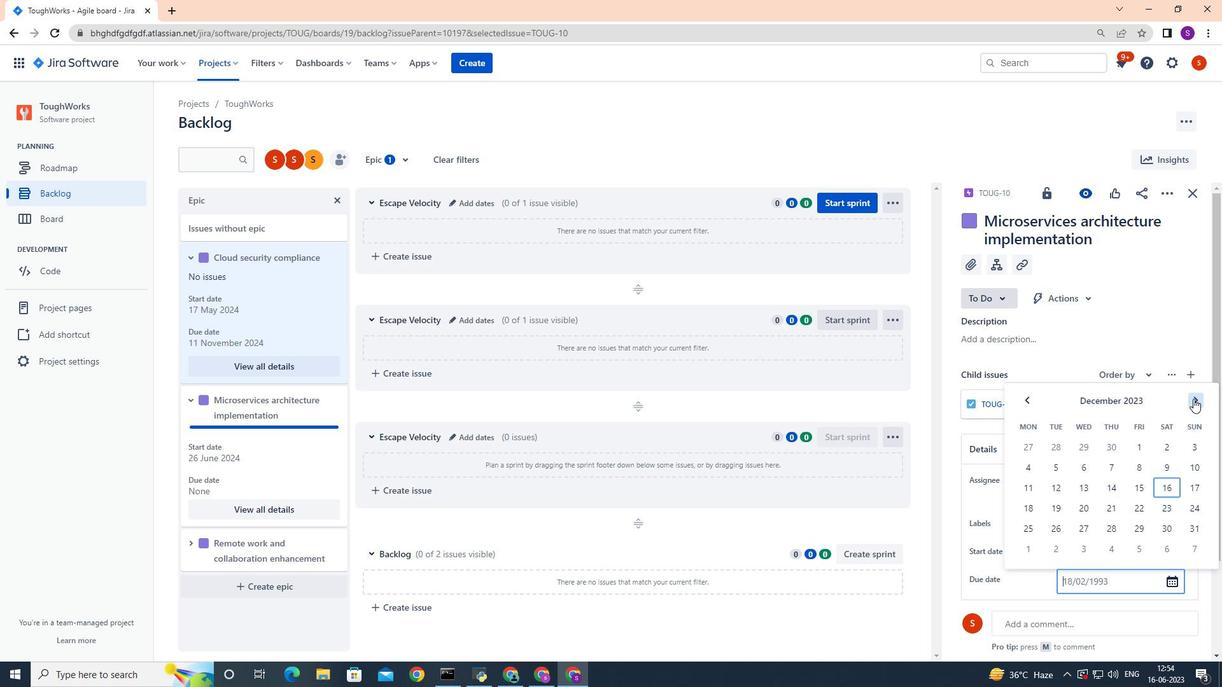 
Action: Mouse pressed left at (1193, 399)
Screenshot: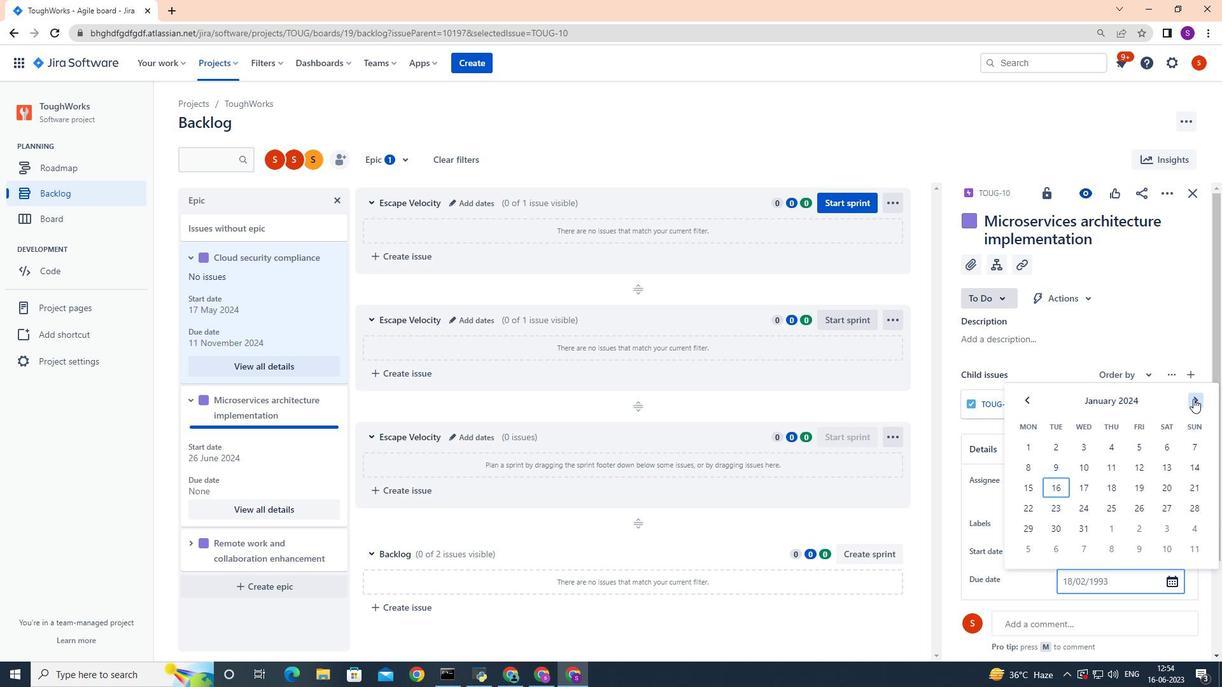 
Action: Mouse pressed left at (1193, 399)
Screenshot: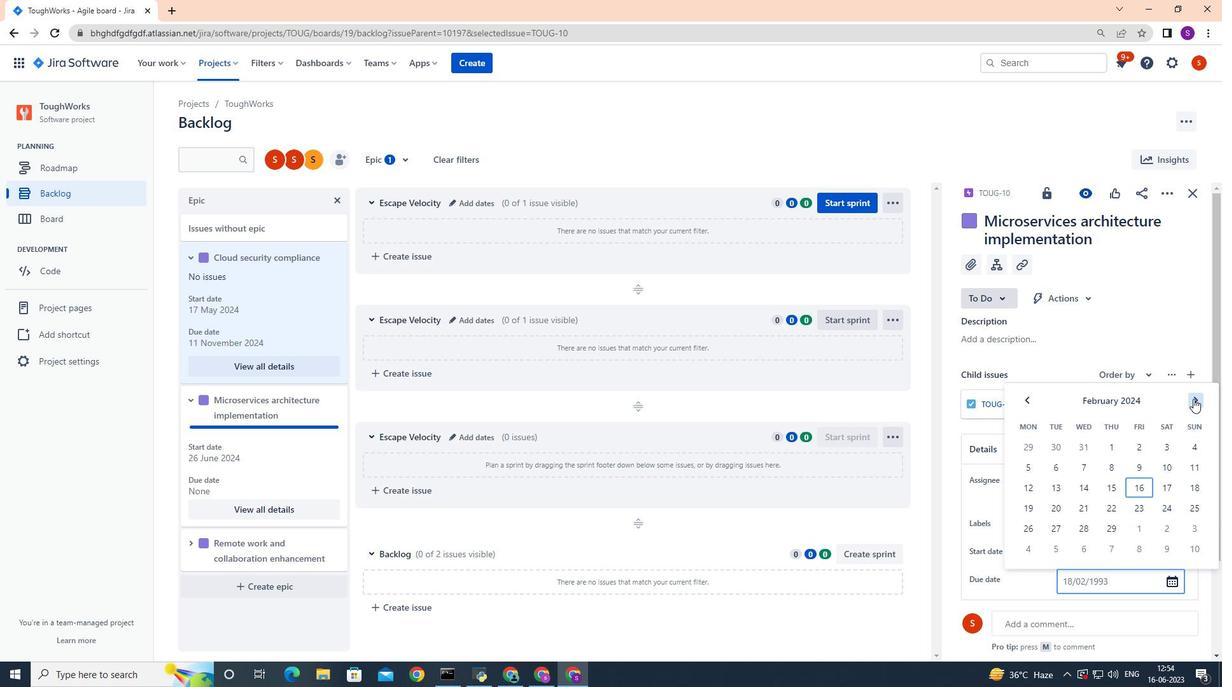 
Action: Mouse pressed left at (1193, 399)
Screenshot: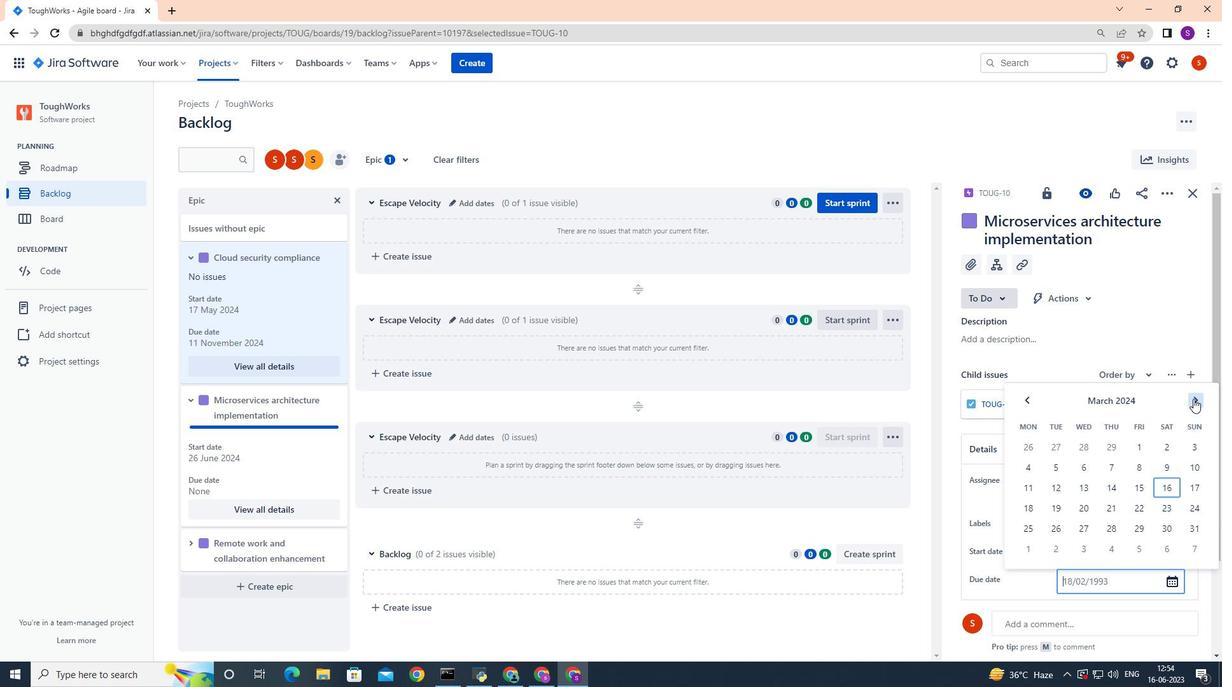 
Action: Mouse pressed left at (1193, 399)
Screenshot: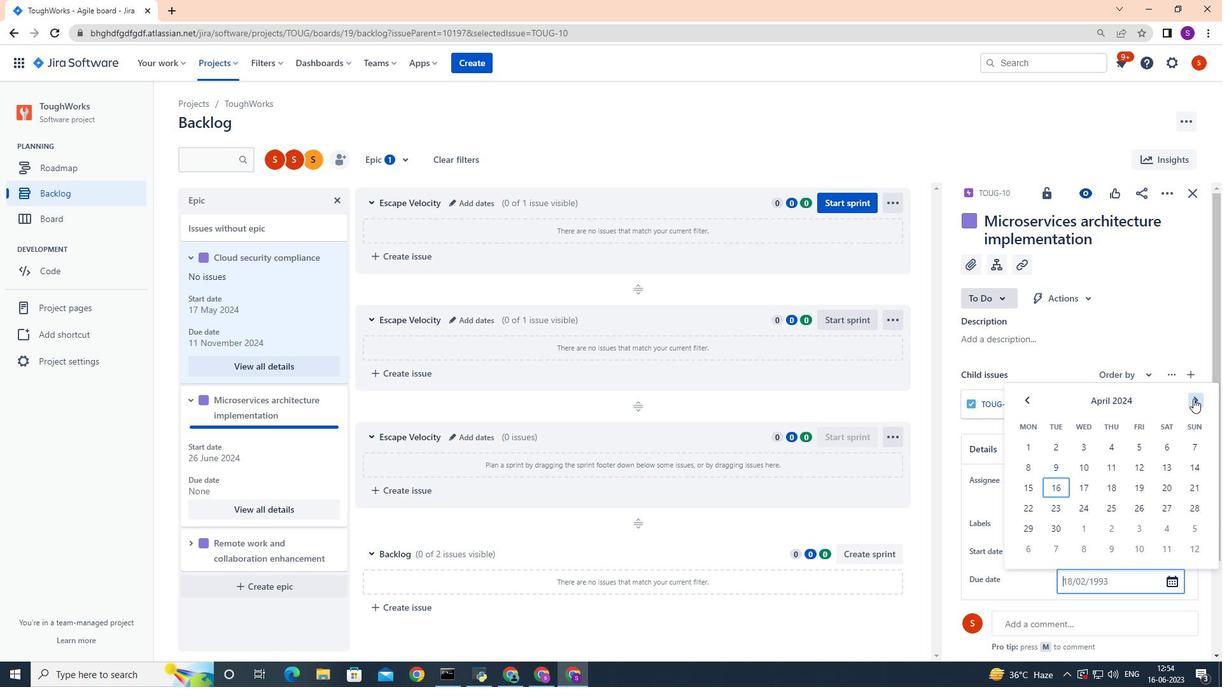 
Action: Mouse pressed left at (1193, 399)
Screenshot: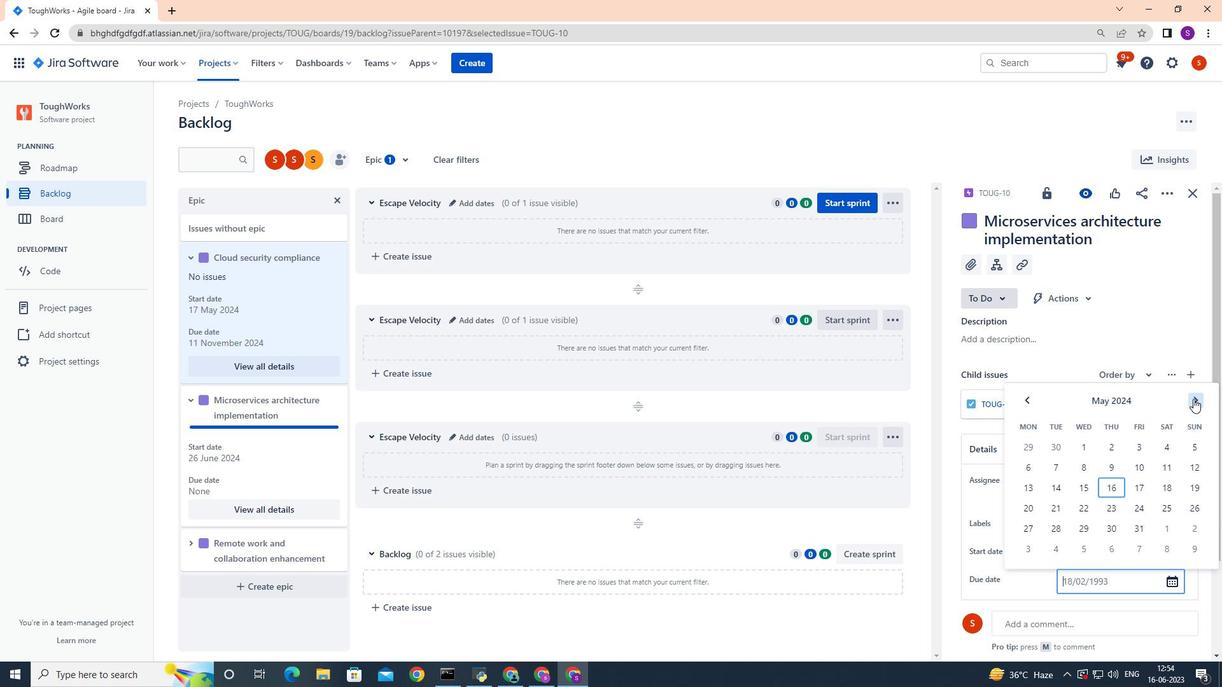 
Action: Mouse pressed left at (1193, 399)
Screenshot: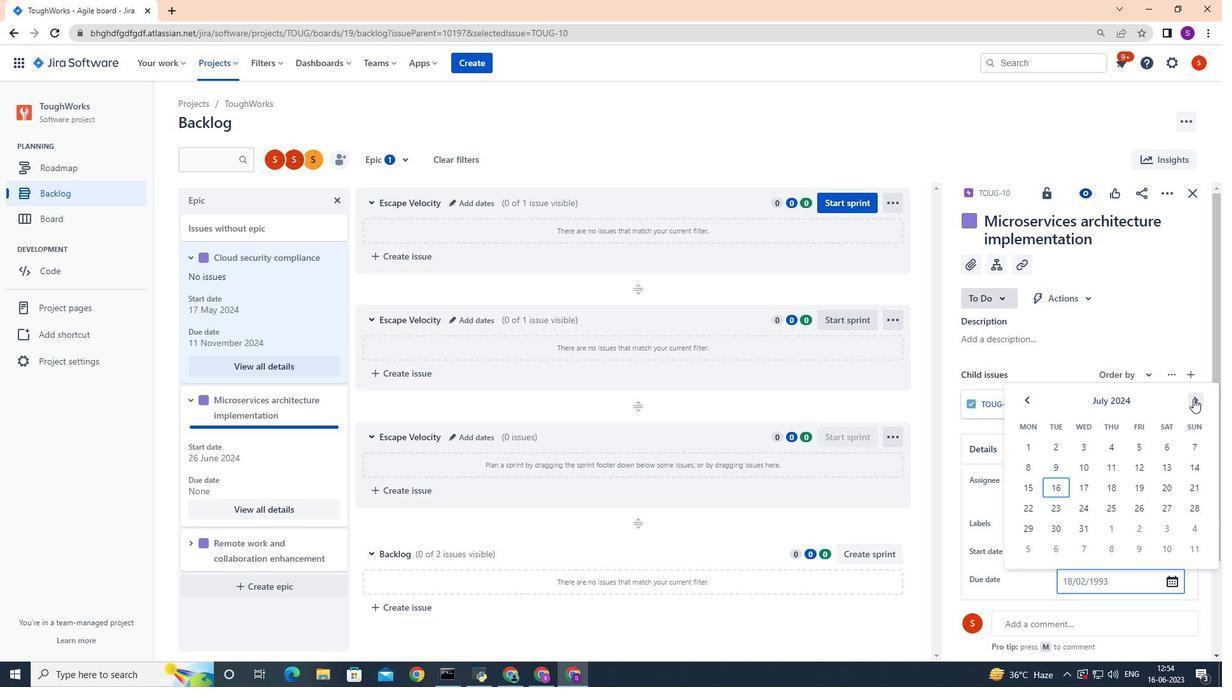 
Action: Mouse pressed left at (1193, 399)
Screenshot: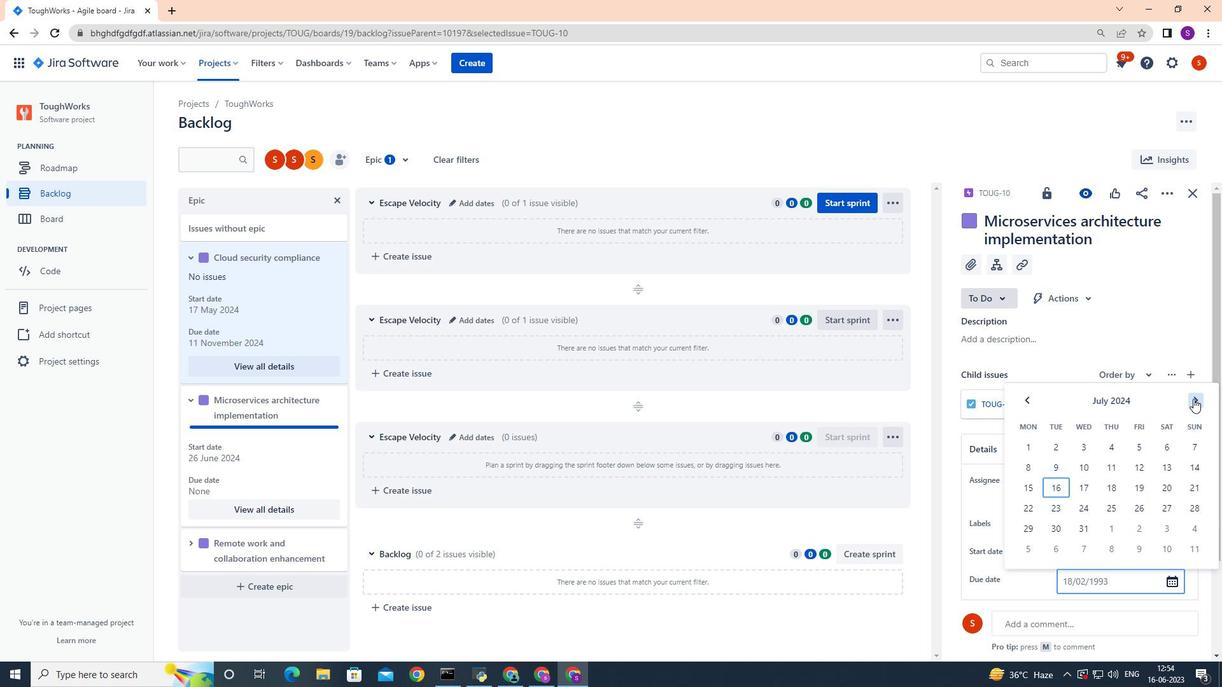 
Action: Mouse moved to (1194, 402)
Screenshot: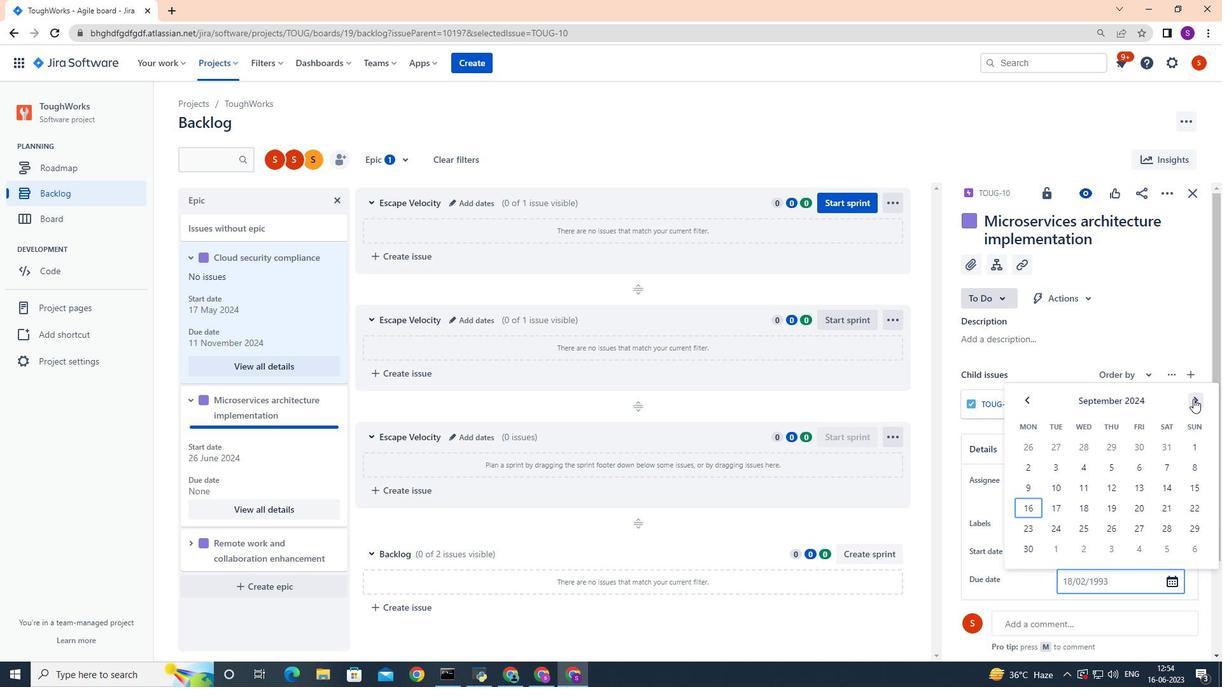
Action: Mouse pressed left at (1194, 402)
Screenshot: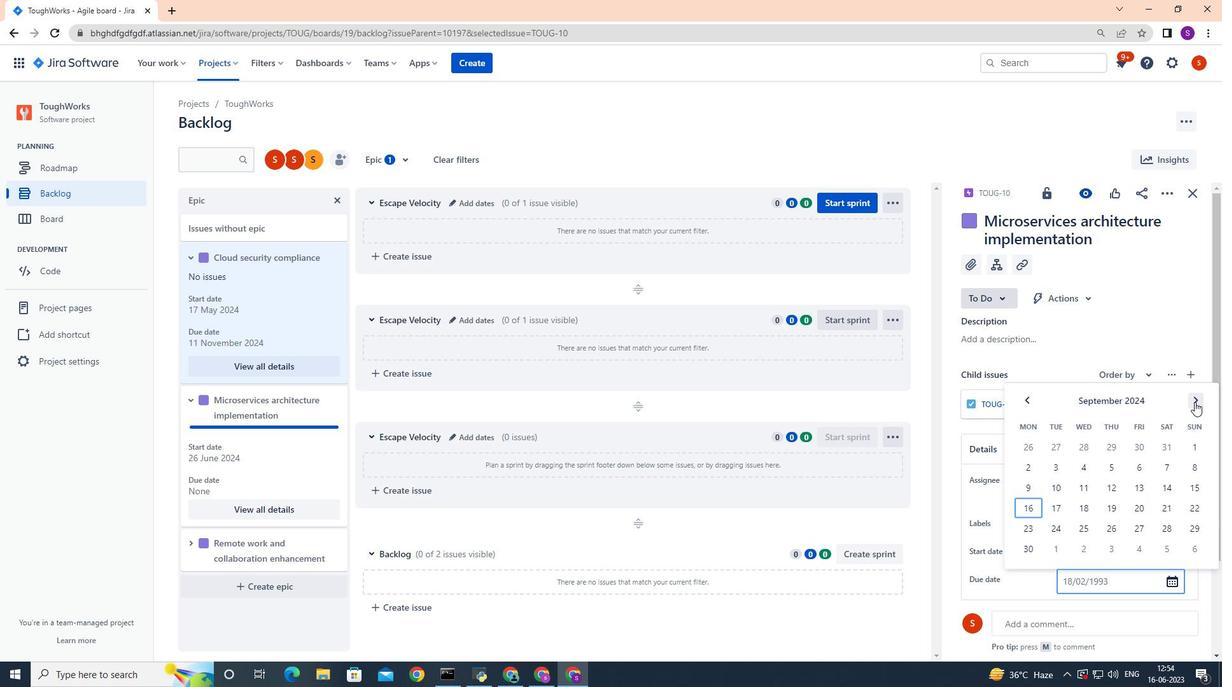 
Action: Mouse pressed left at (1194, 402)
Screenshot: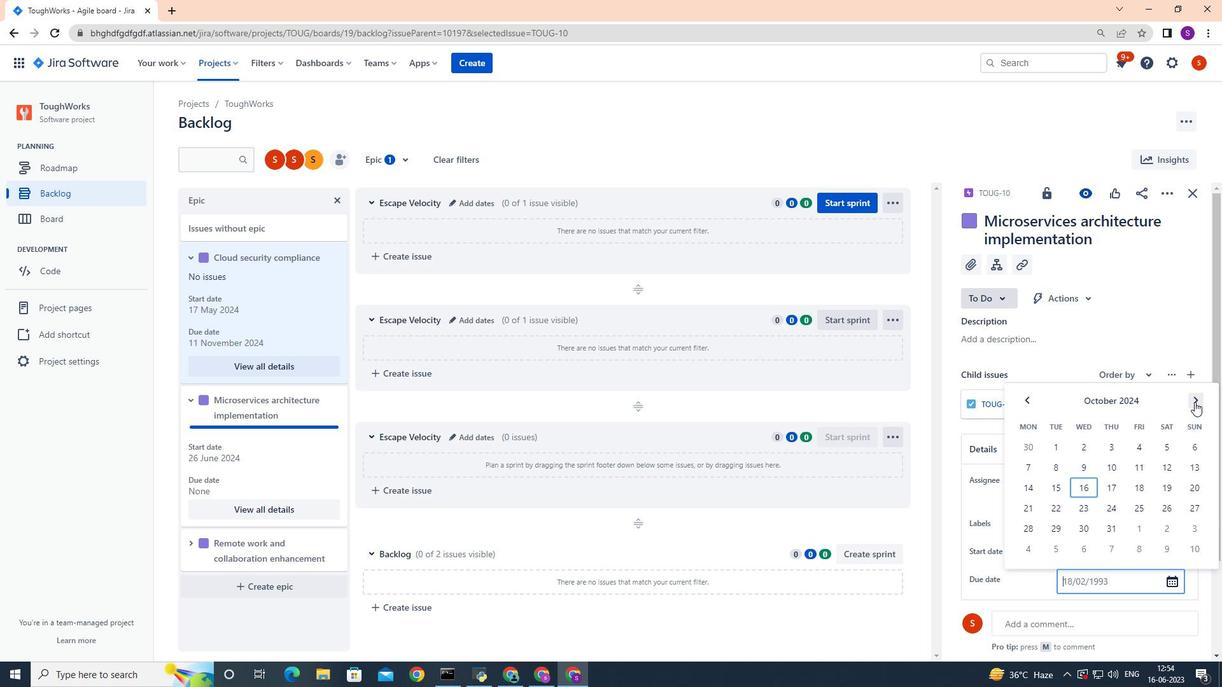
Action: Mouse moved to (1192, 403)
Screenshot: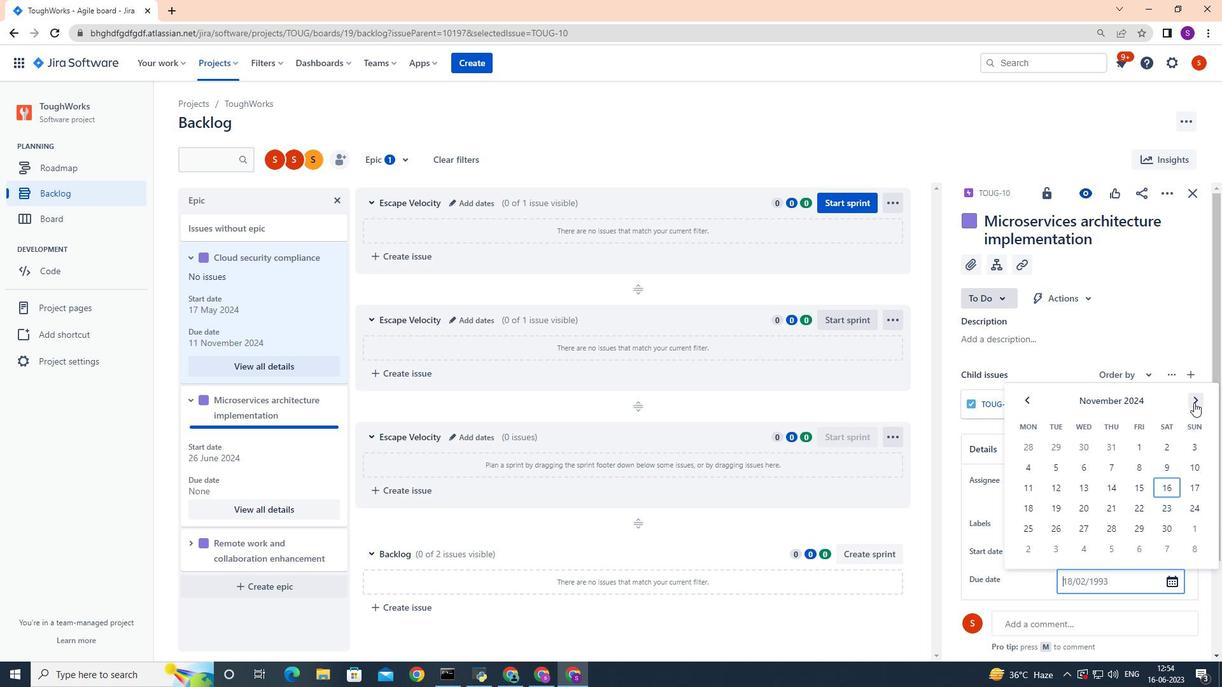 
Action: Mouse pressed left at (1192, 403)
Screenshot: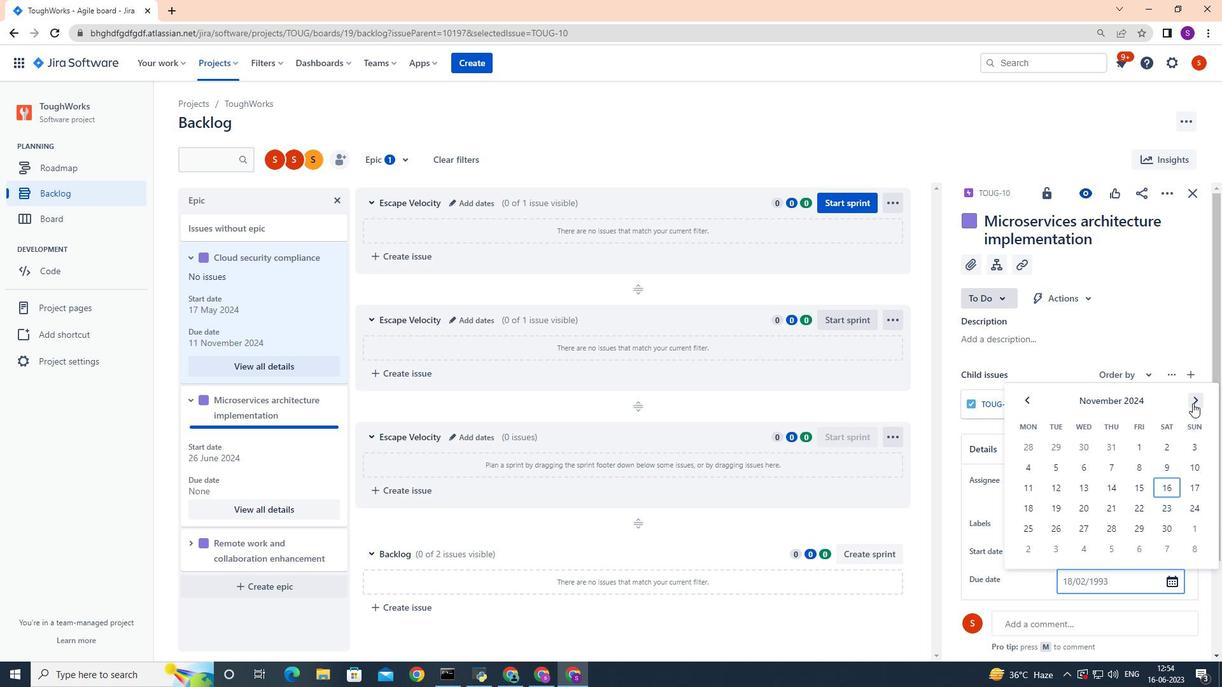 
Action: Mouse pressed left at (1192, 403)
Screenshot: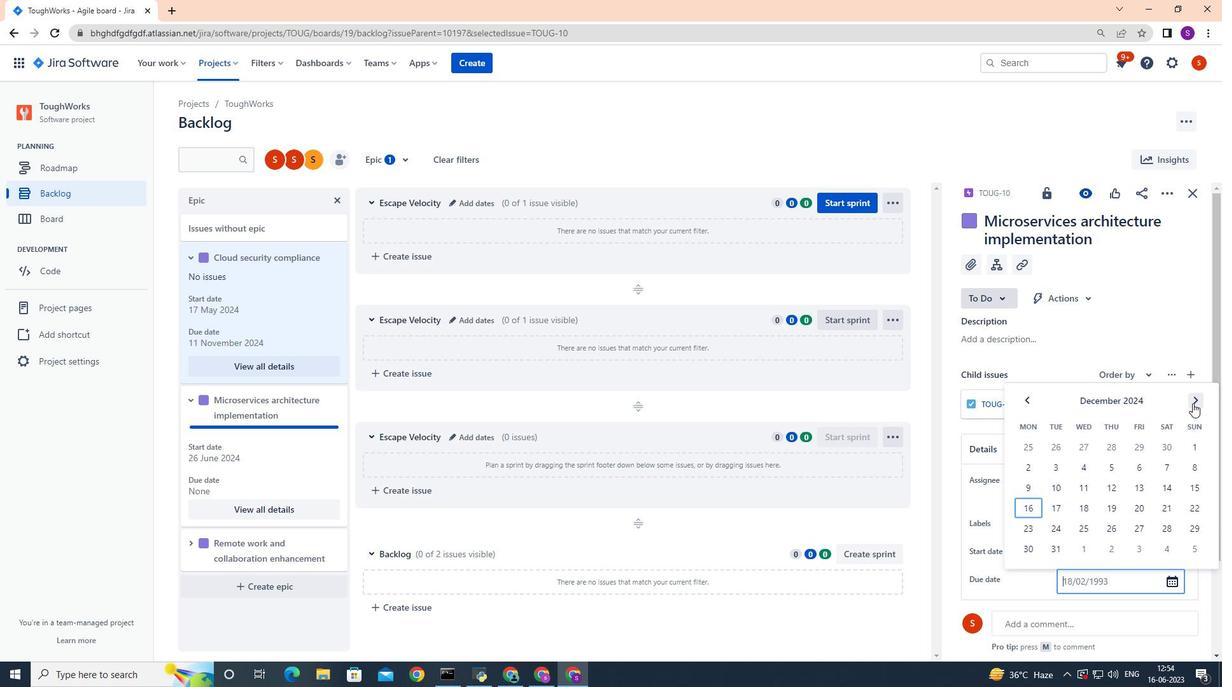 
Action: Mouse pressed left at (1192, 403)
Screenshot: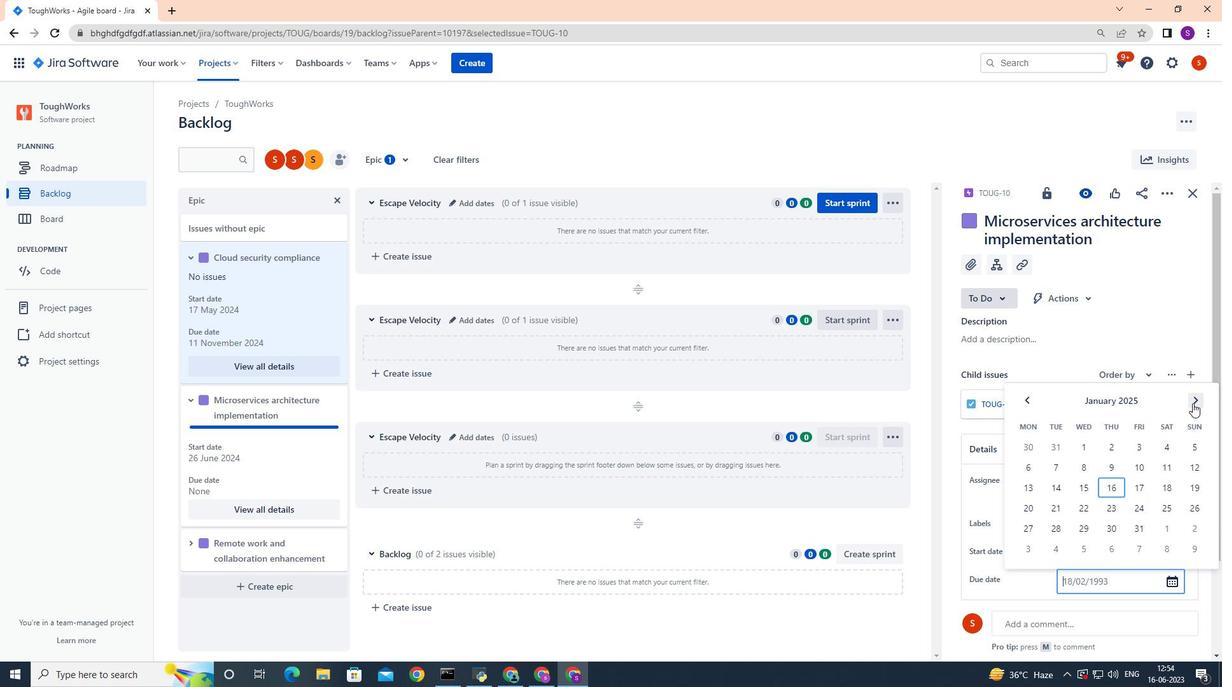 
Action: Mouse pressed left at (1192, 403)
Screenshot: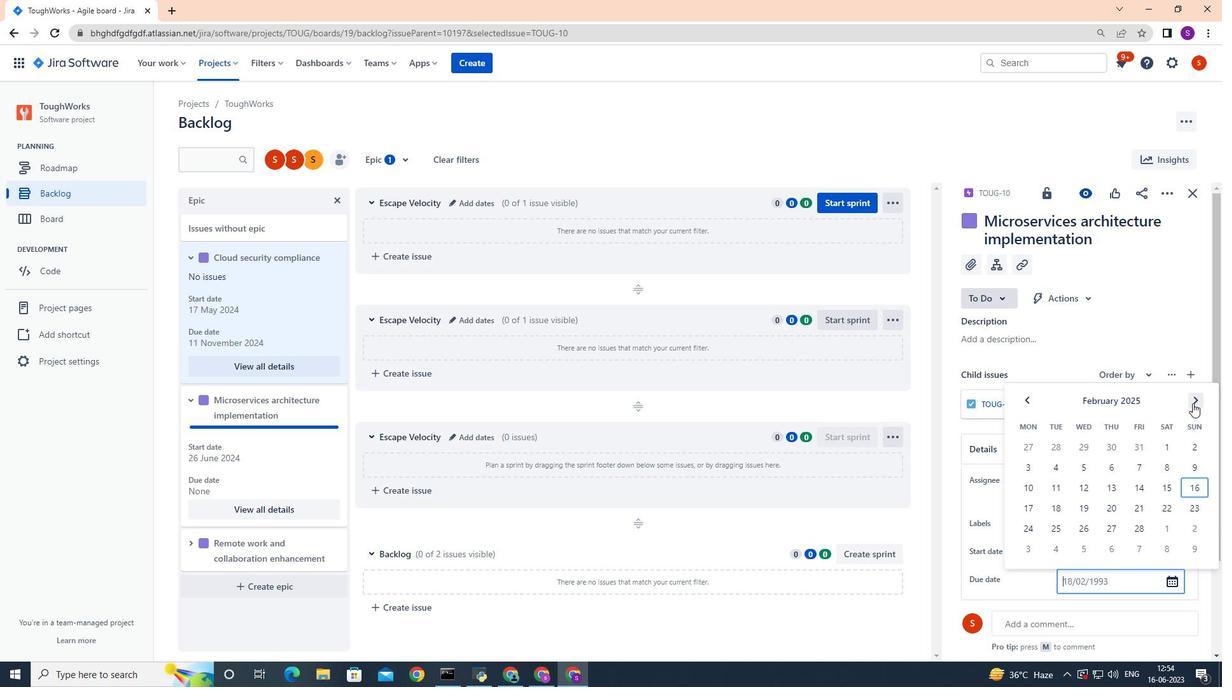 
Action: Mouse pressed left at (1192, 403)
Screenshot: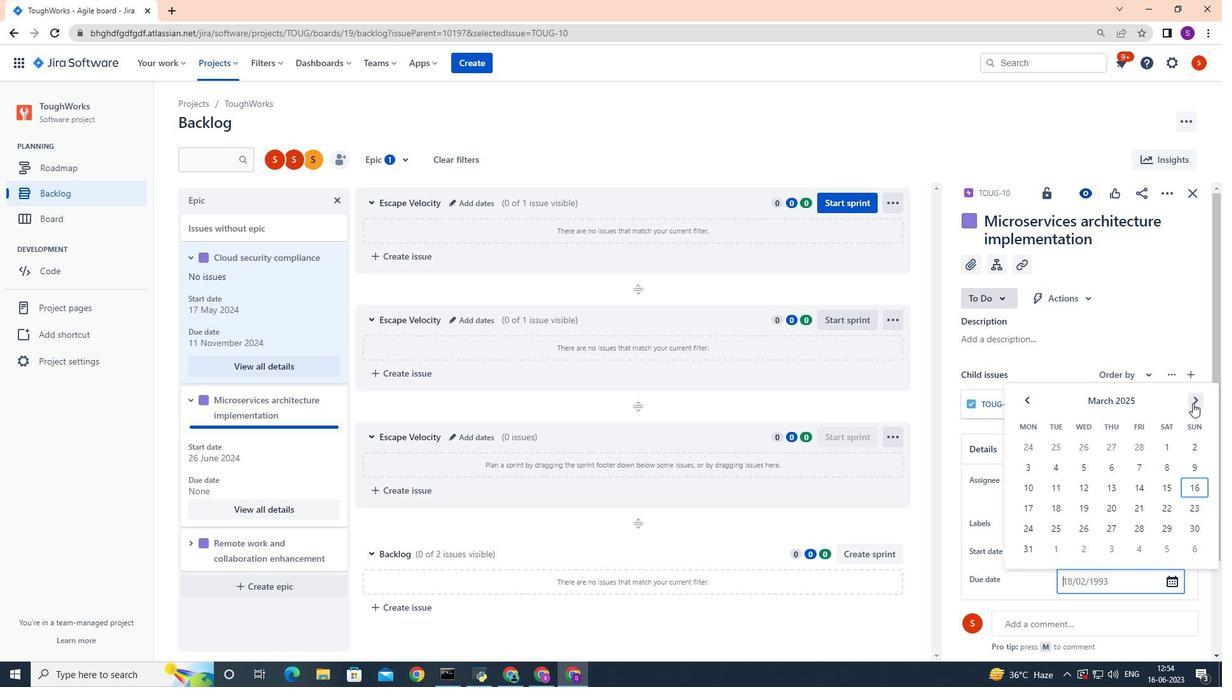 
Action: Mouse pressed left at (1192, 403)
Screenshot: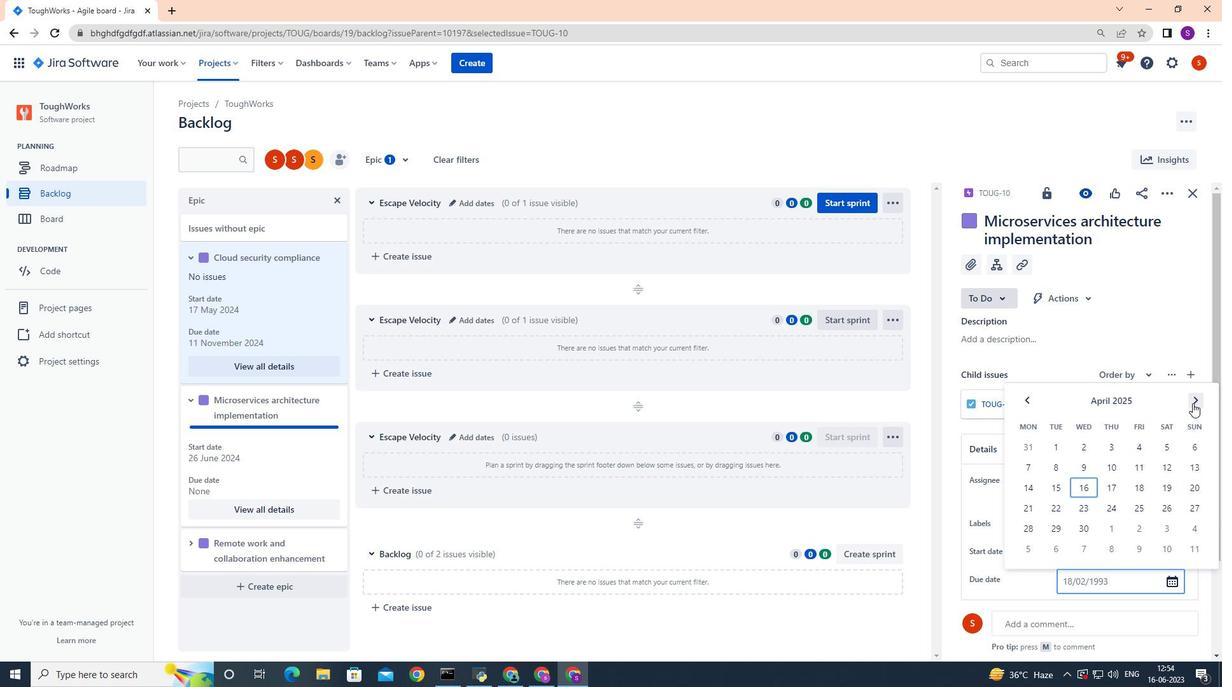 
Action: Mouse pressed left at (1192, 403)
Screenshot: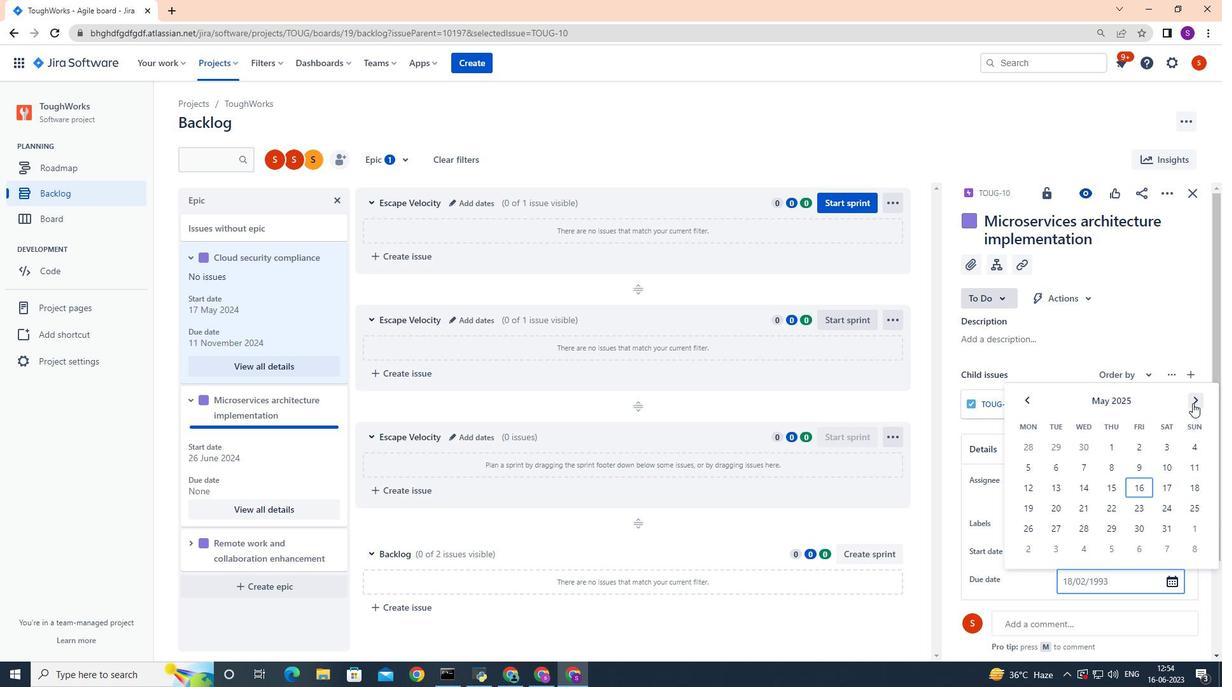 
Action: Mouse pressed left at (1192, 403)
Screenshot: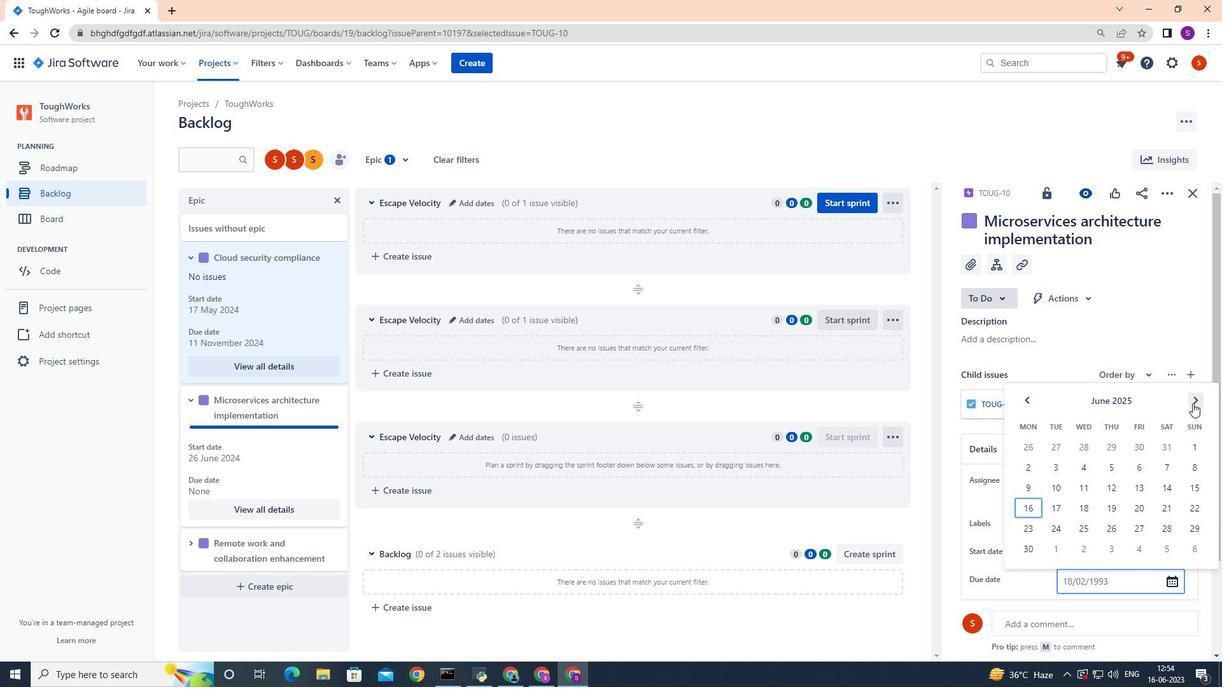 
Action: Mouse moved to (1138, 508)
Screenshot: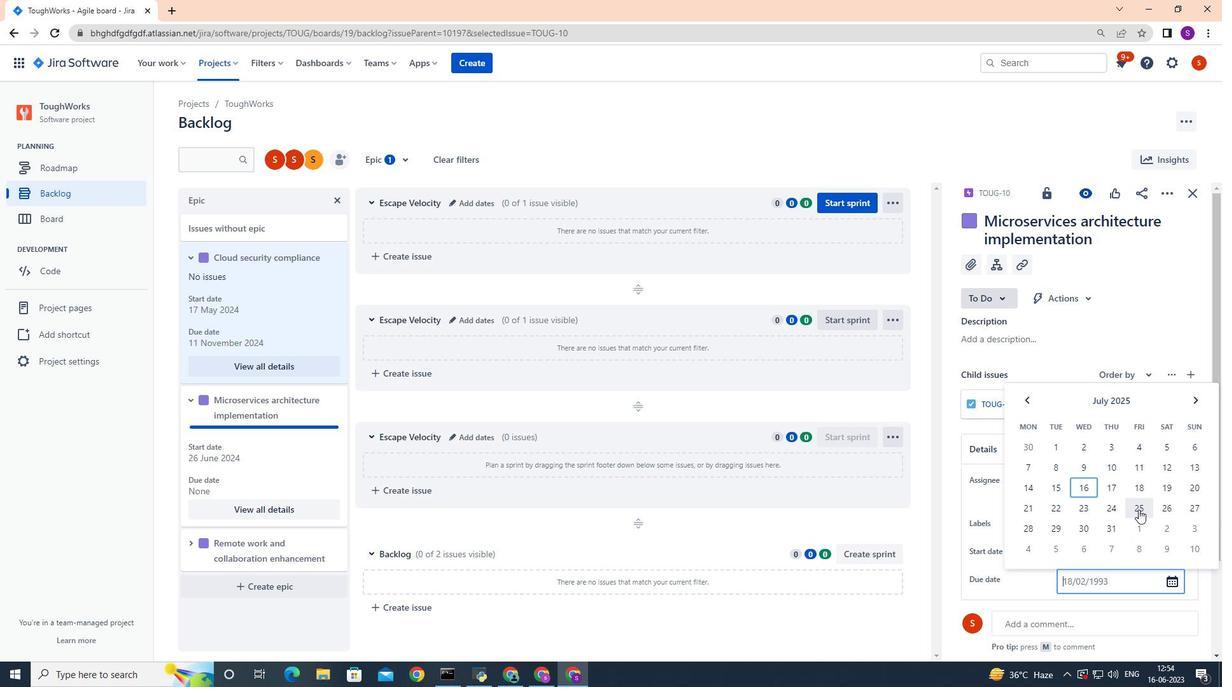 
Action: Mouse pressed left at (1138, 508)
Screenshot: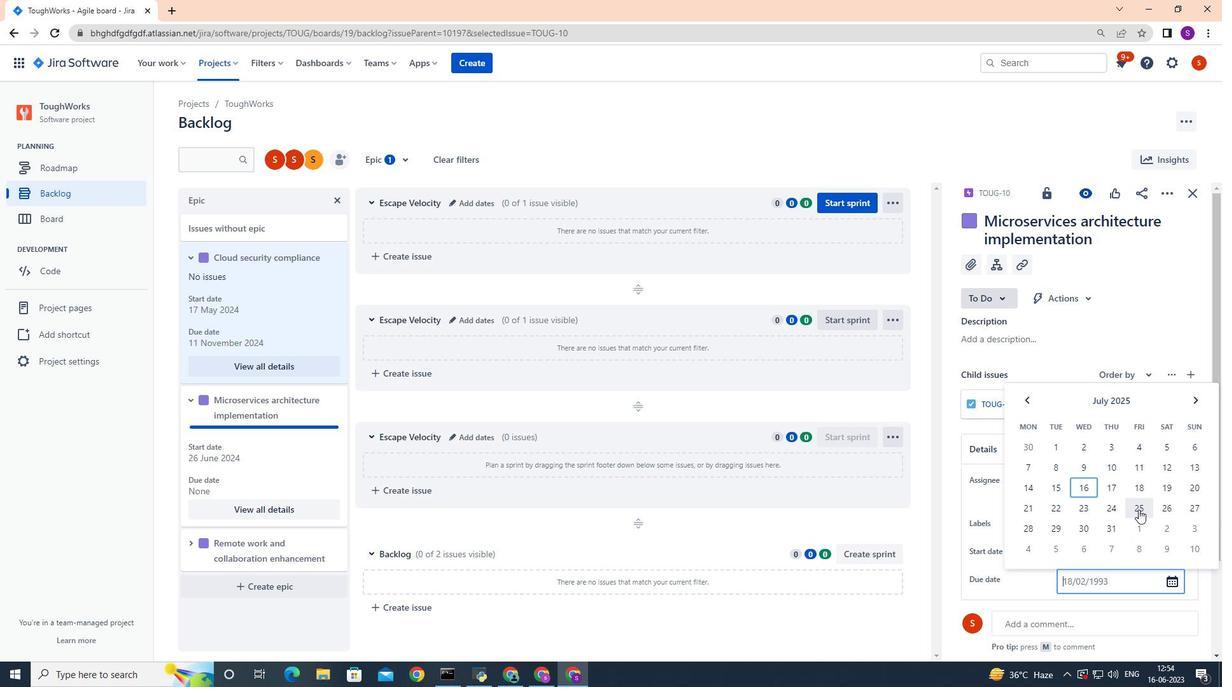 
Action: Mouse moved to (1191, 595)
Screenshot: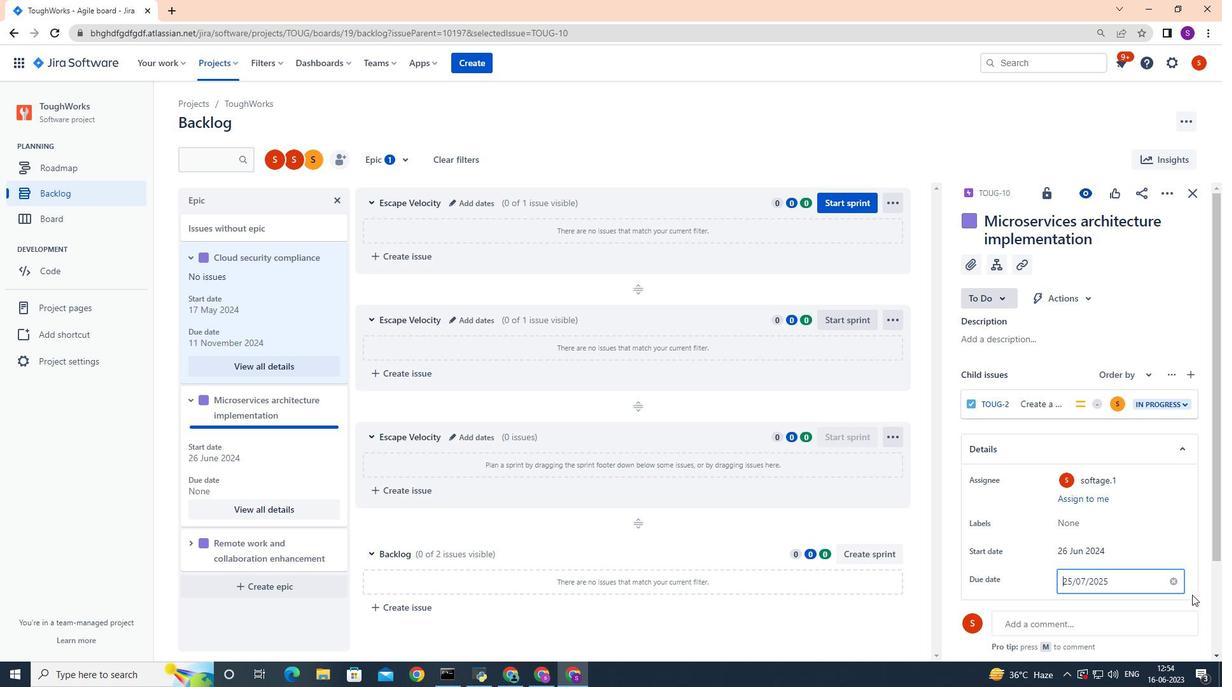 
